 Task: Calculate mortgage payments for a townhouse in Phoenix, Arizona, with a 30-year fixed-rate loan.
Action: Mouse moved to (386, 204)
Screenshot: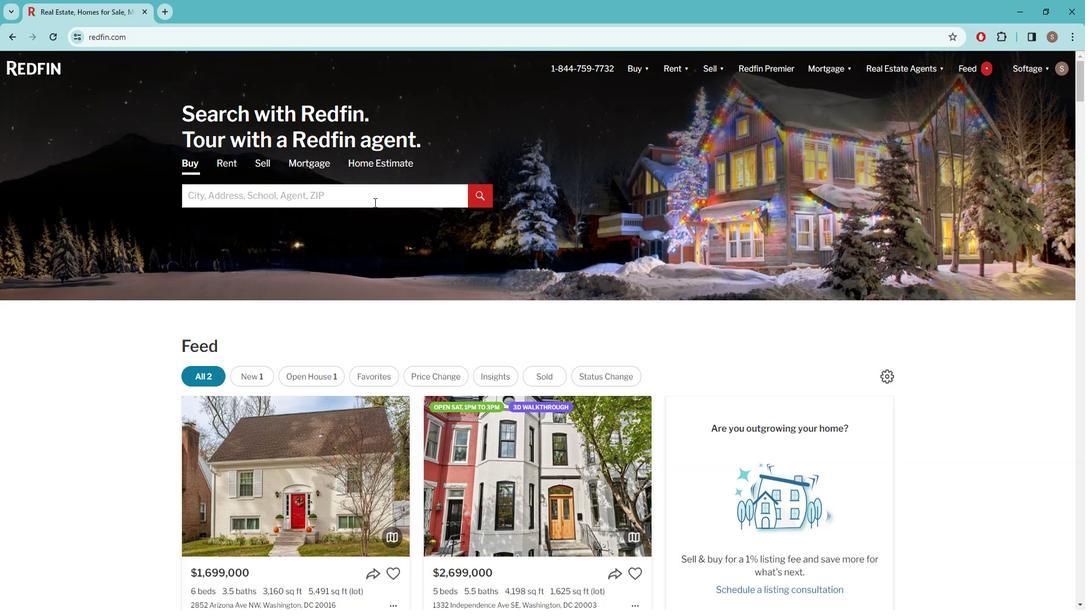 
Action: Mouse pressed left at (386, 204)
Screenshot: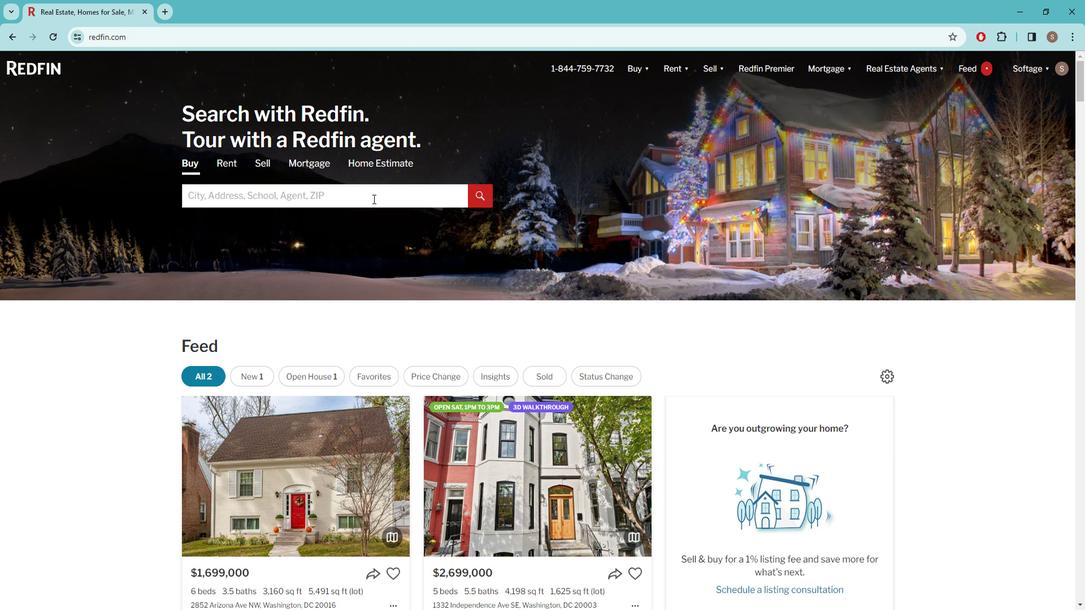 
Action: Key pressed p<Key.caps_lock>HOENIX
Screenshot: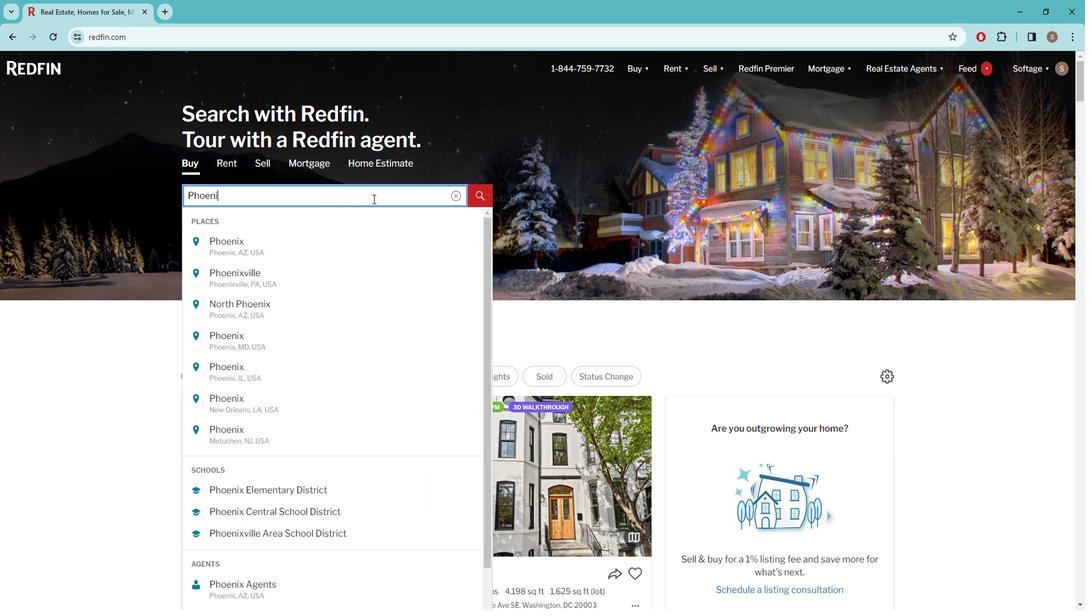 
Action: Mouse moved to (265, 245)
Screenshot: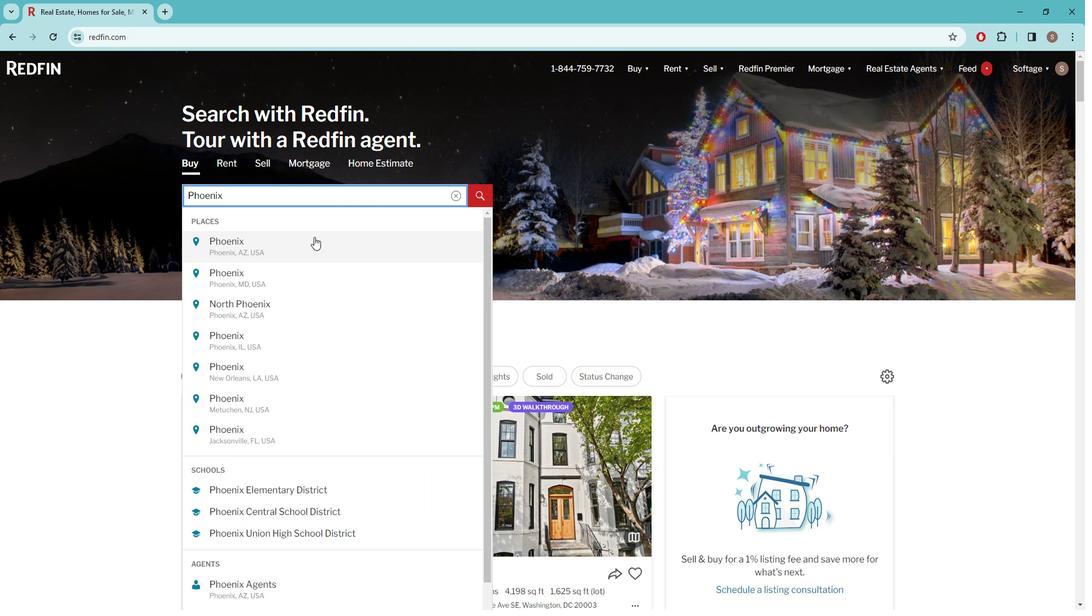 
Action: Mouse pressed left at (265, 245)
Screenshot: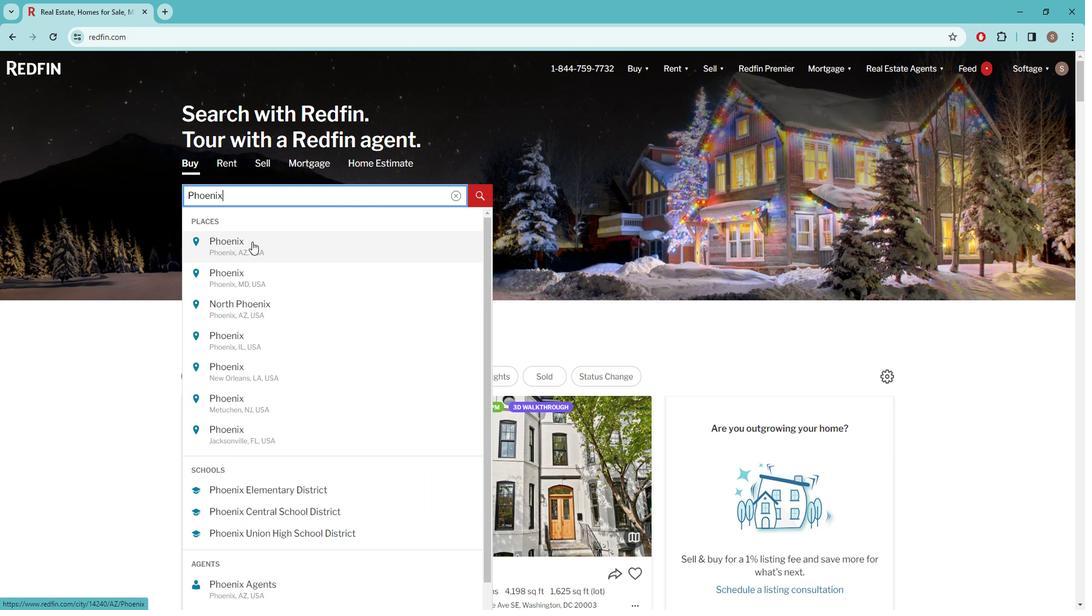 
Action: Mouse moved to (858, 150)
Screenshot: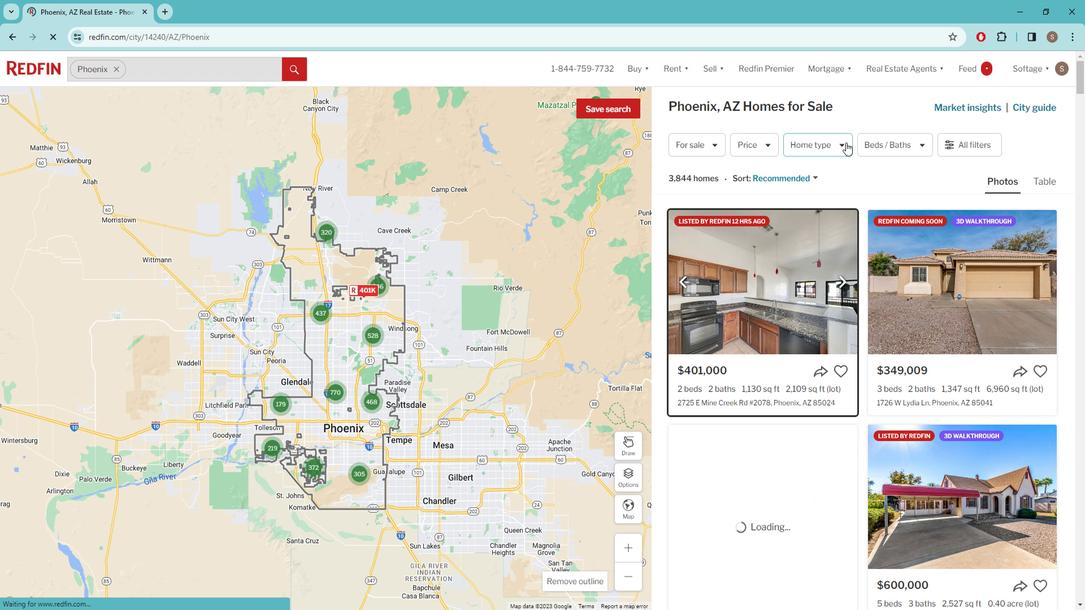 
Action: Mouse pressed left at (858, 150)
Screenshot: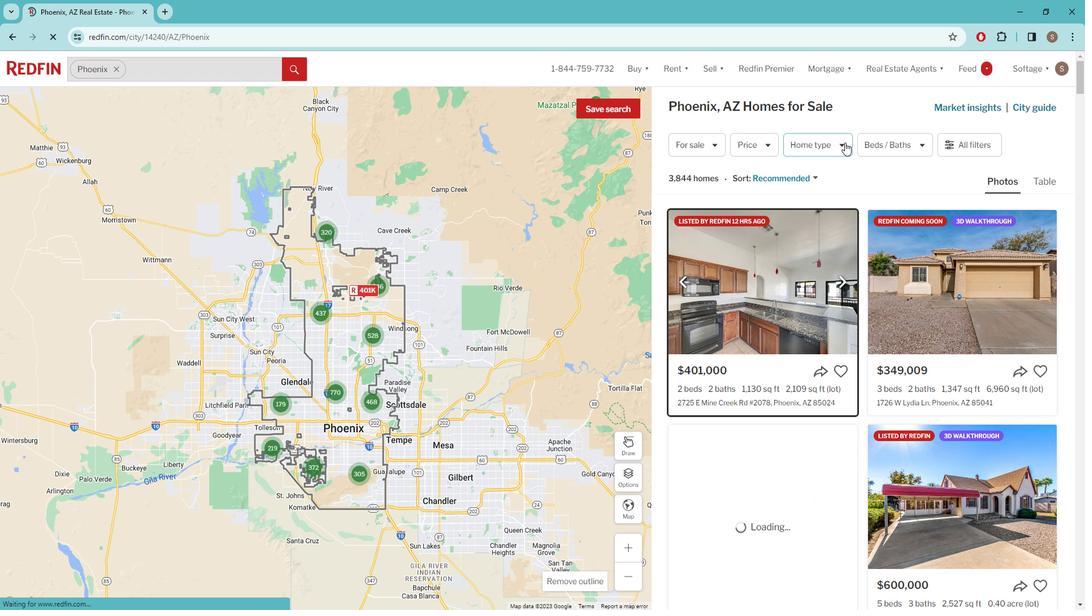
Action: Mouse moved to (712, 193)
Screenshot: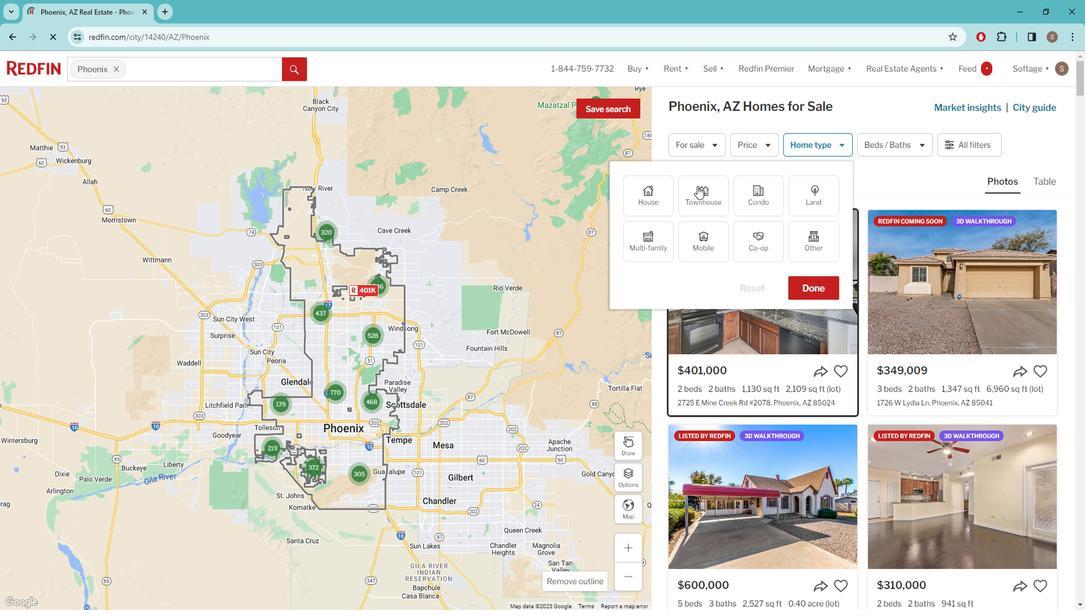 
Action: Mouse pressed left at (712, 193)
Screenshot: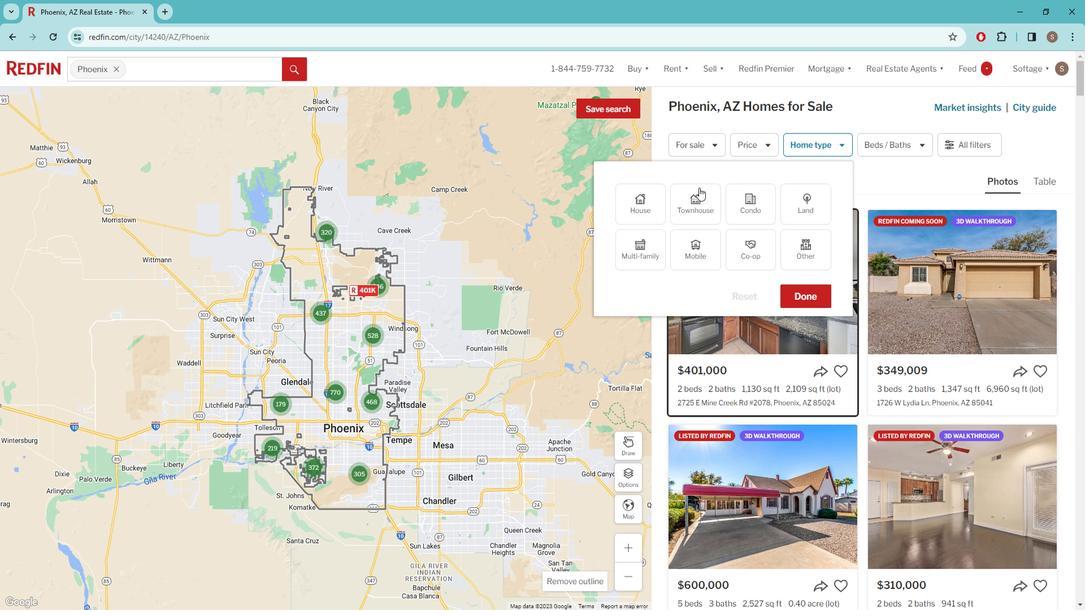 
Action: Mouse moved to (813, 288)
Screenshot: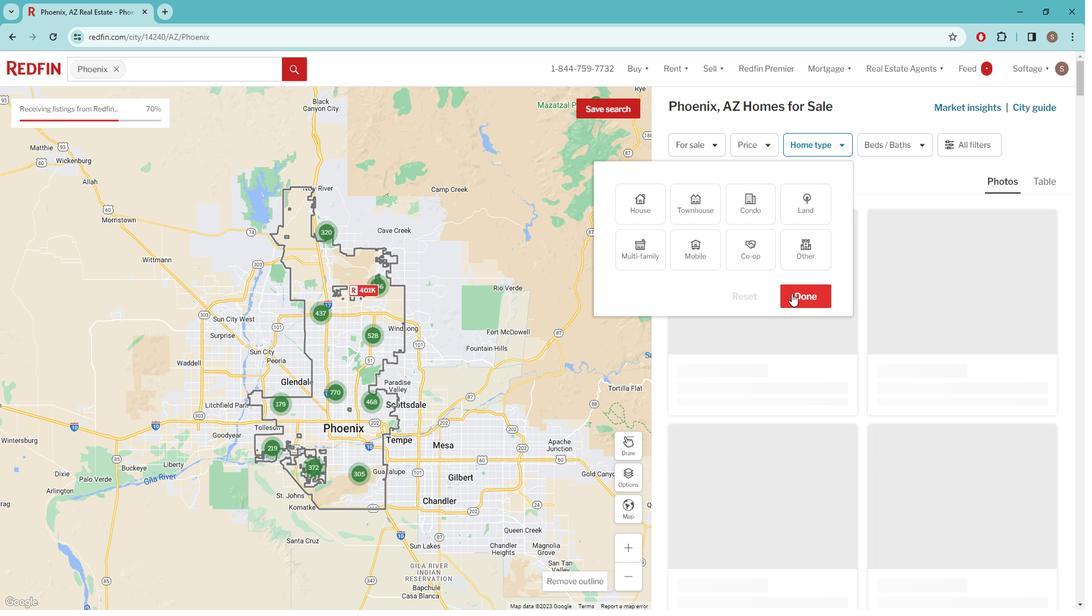 
Action: Mouse pressed left at (813, 288)
Screenshot: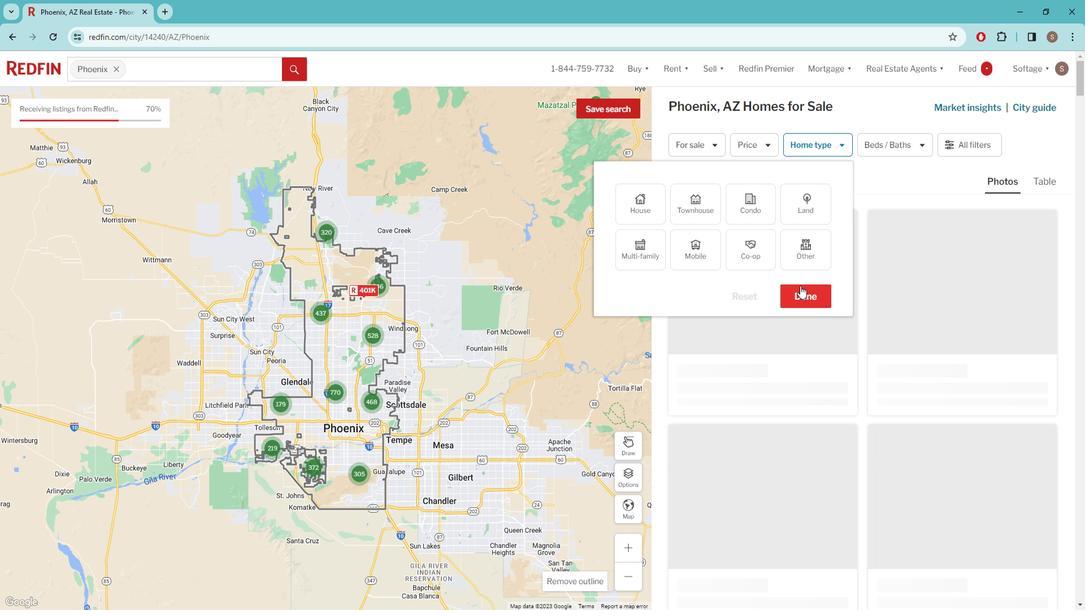 
Action: Mouse moved to (839, 80)
Screenshot: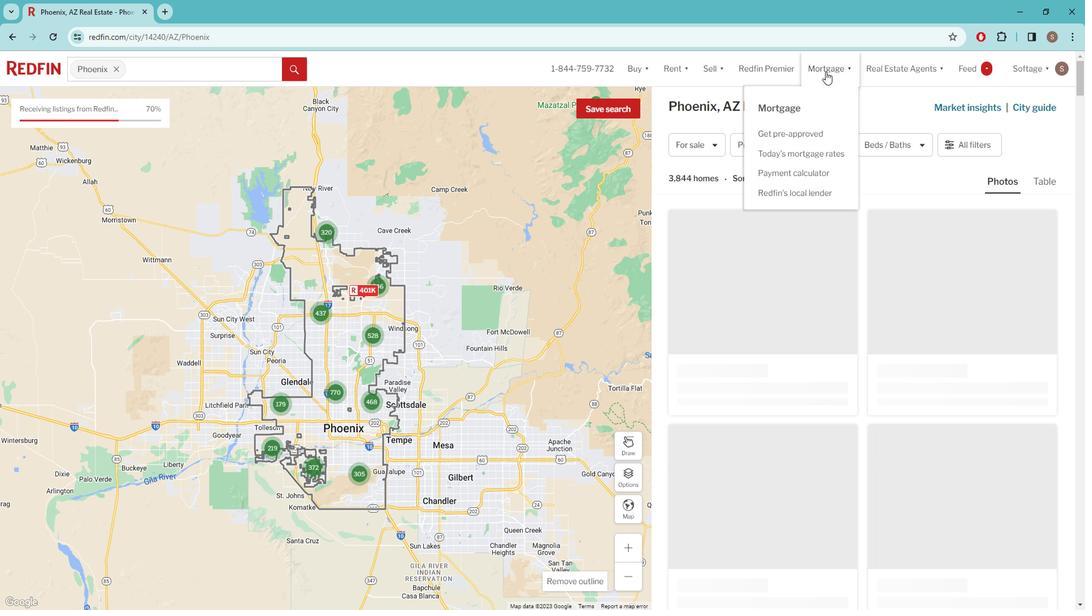 
Action: Mouse pressed left at (839, 80)
Screenshot: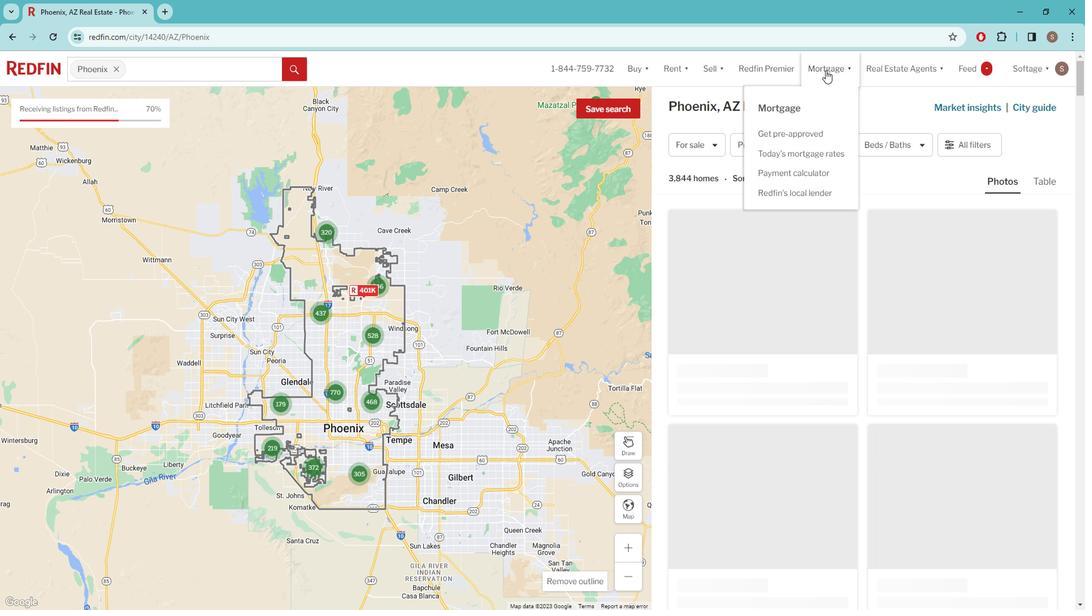 
Action: Mouse moved to (813, 176)
Screenshot: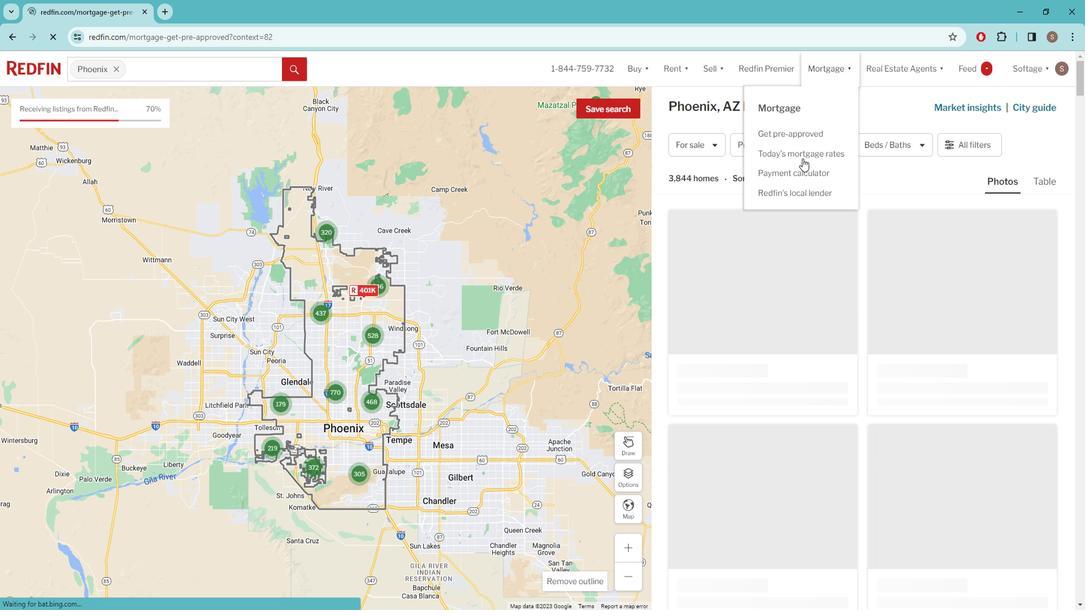 
Action: Mouse pressed left at (813, 176)
Screenshot: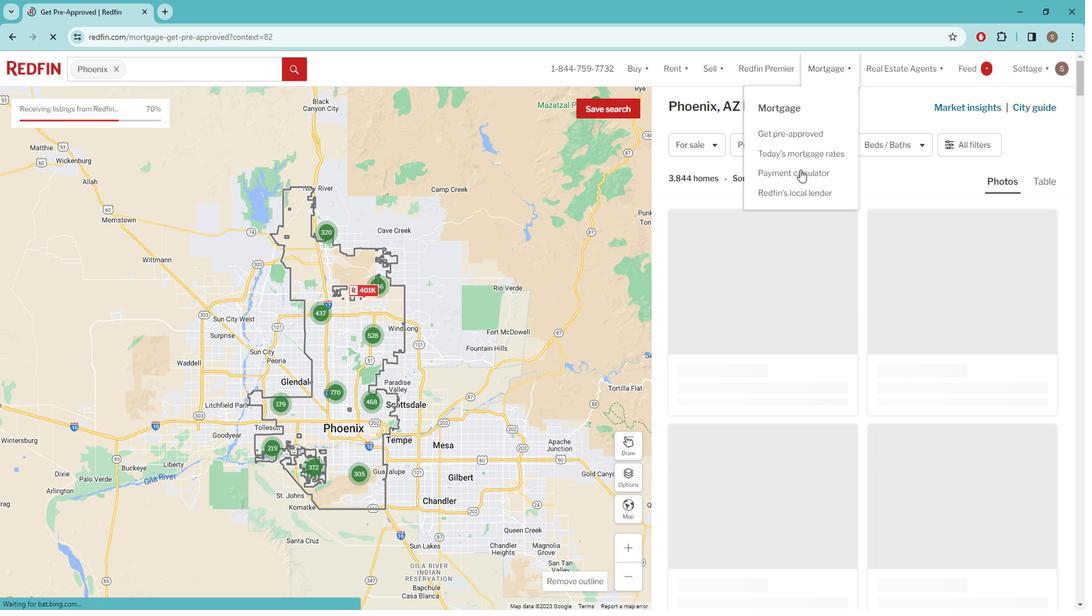 
Action: Mouse moved to (816, 179)
Screenshot: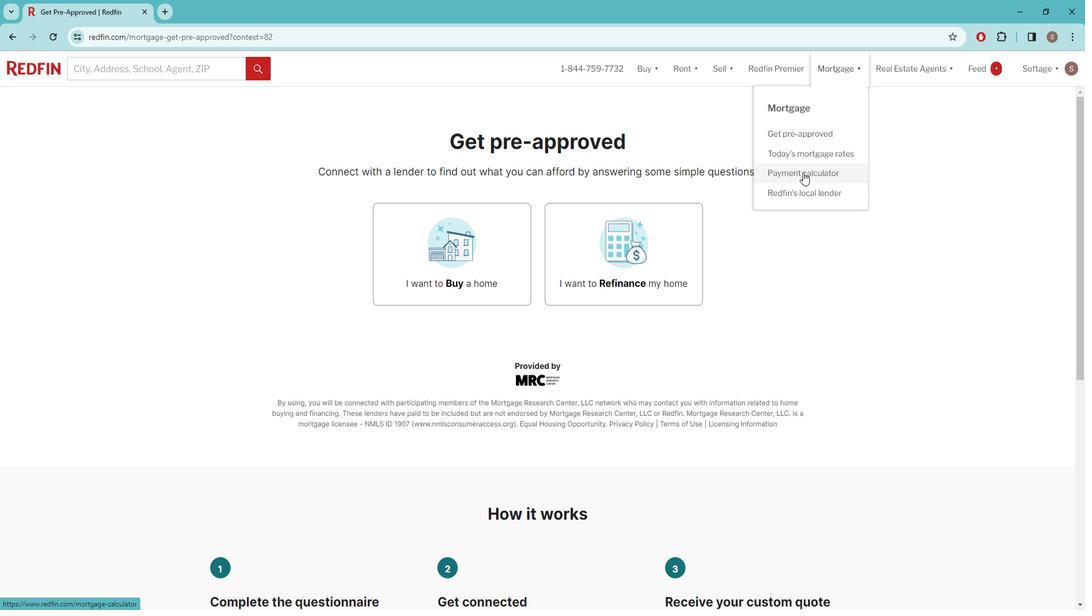 
Action: Mouse pressed left at (816, 179)
Screenshot: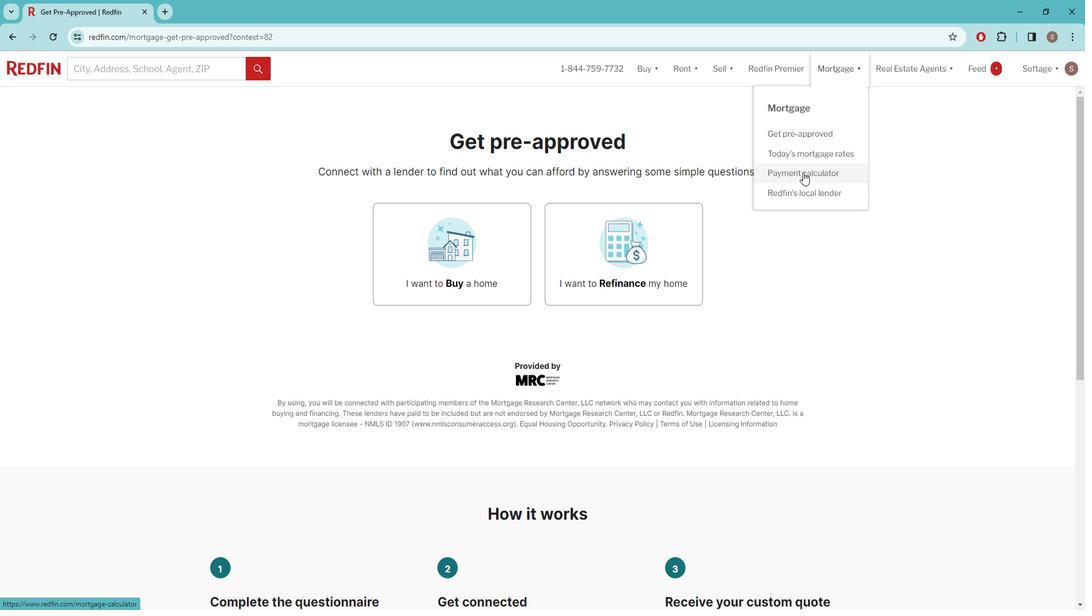
Action: Mouse moved to (356, 295)
Screenshot: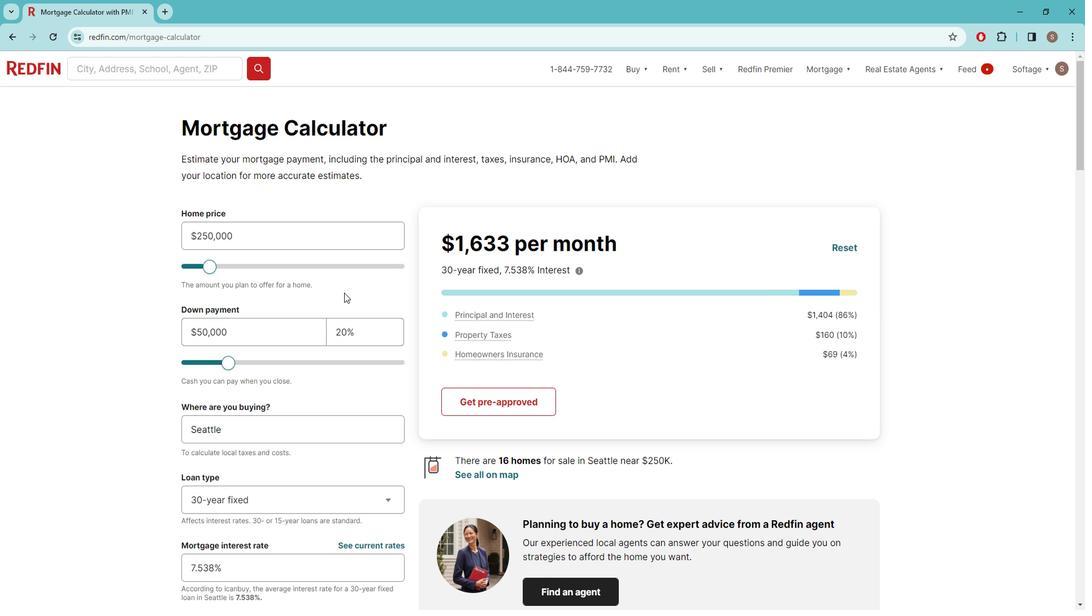 
Action: Mouse scrolled (356, 295) with delta (0, 0)
Screenshot: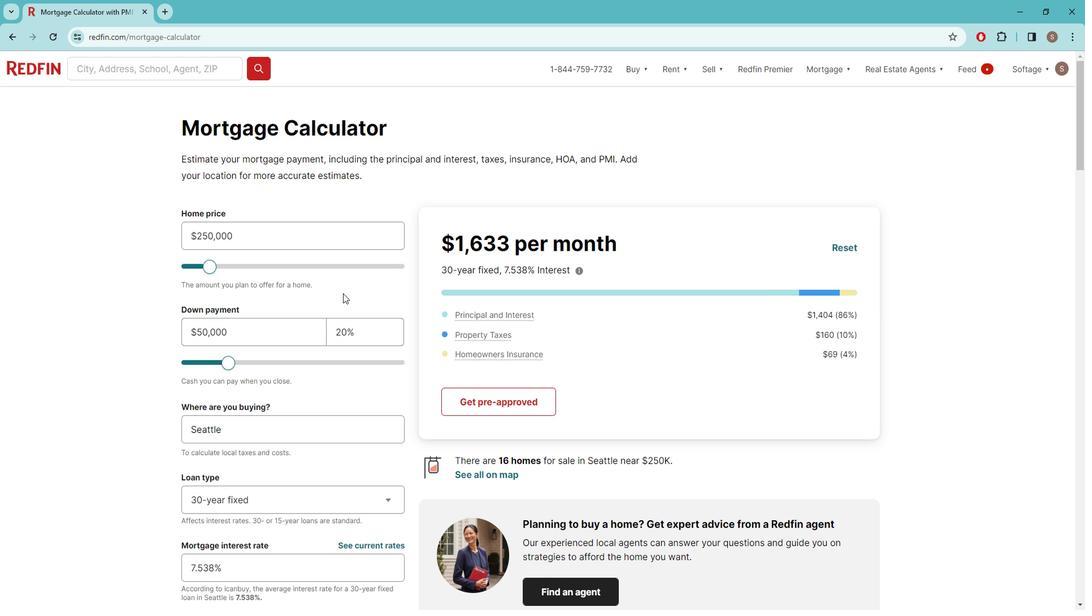 
Action: Mouse moved to (348, 441)
Screenshot: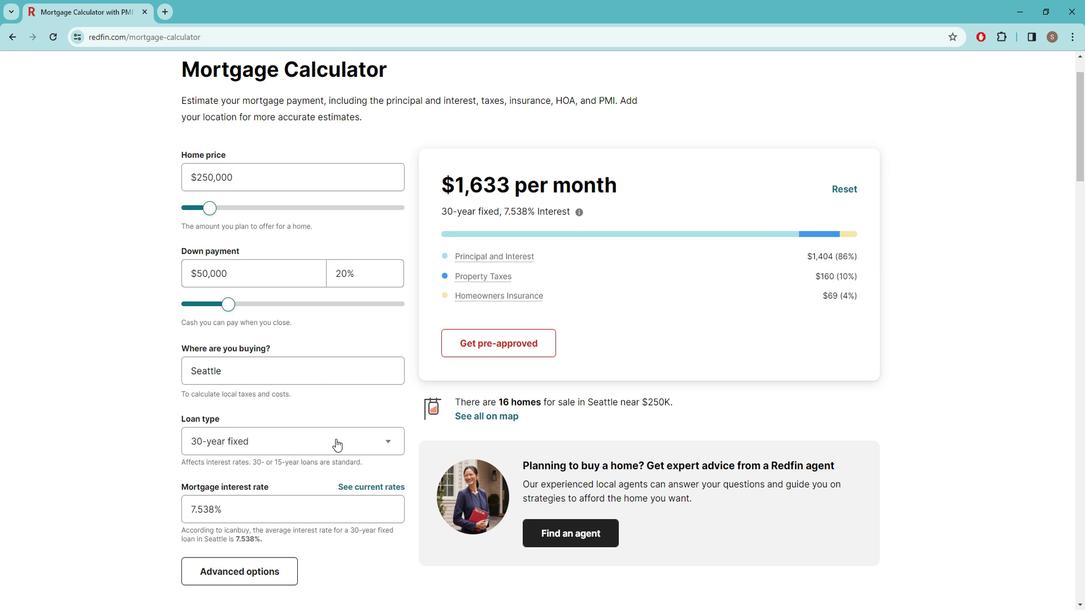 
Action: Mouse pressed left at (348, 441)
Screenshot: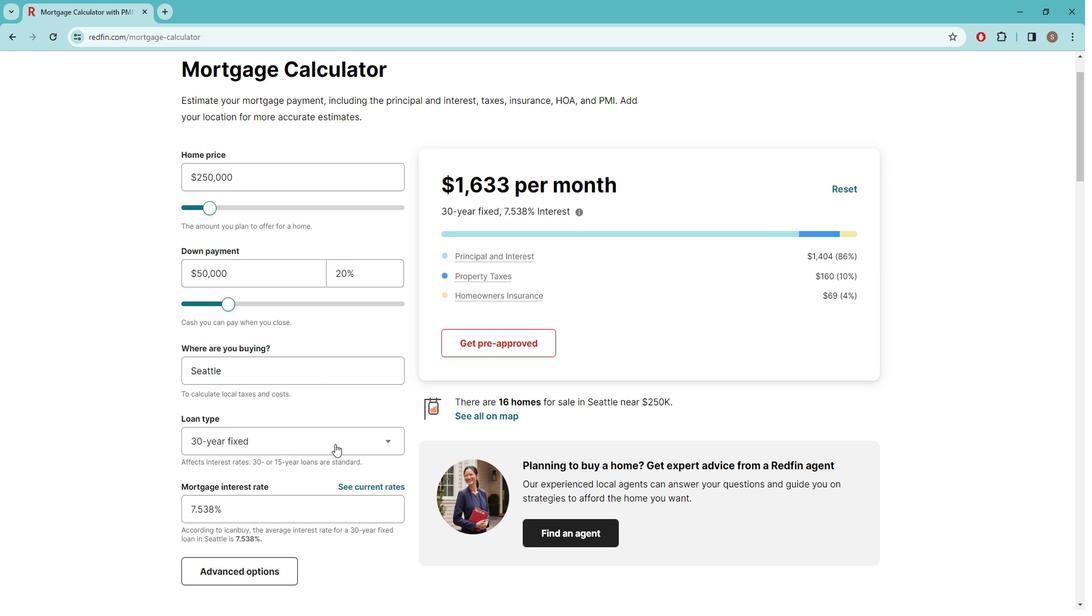 
Action: Mouse pressed left at (348, 441)
Screenshot: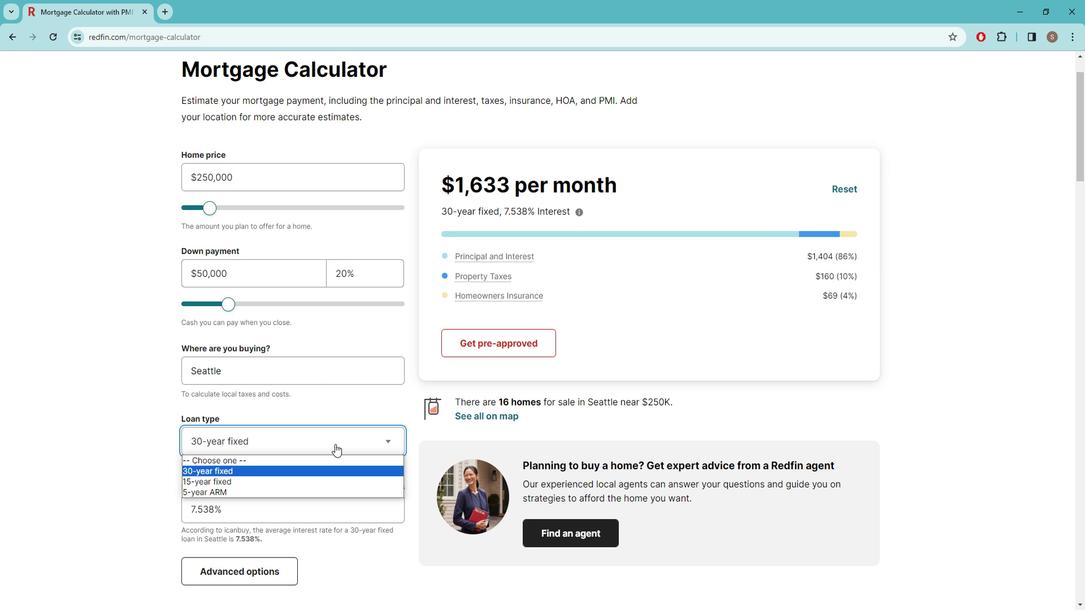 
Action: Mouse scrolled (348, 440) with delta (0, 0)
Screenshot: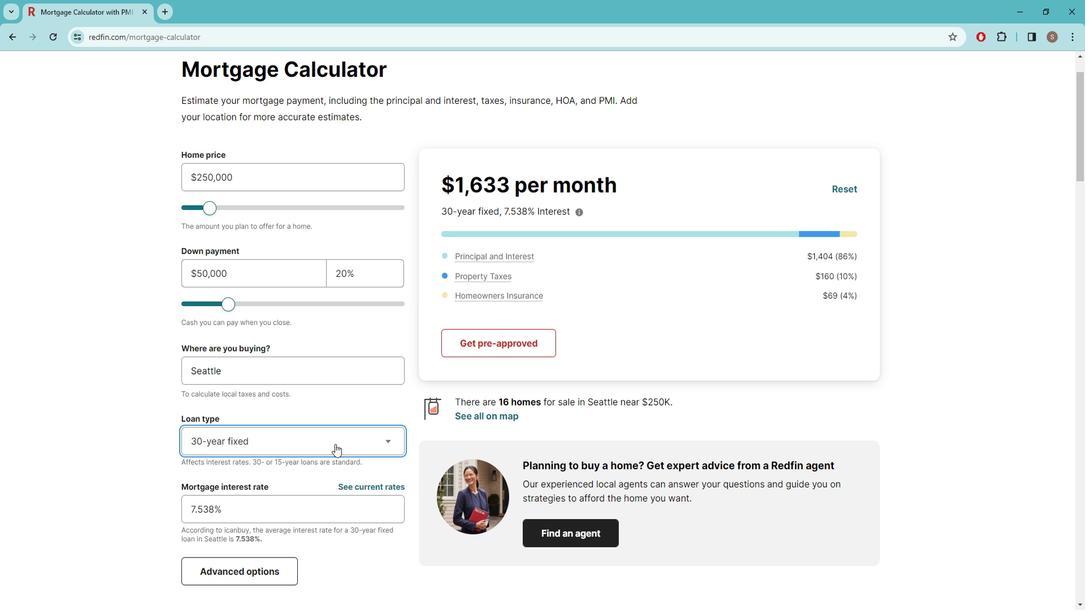 
Action: Mouse scrolled (348, 440) with delta (0, 0)
Screenshot: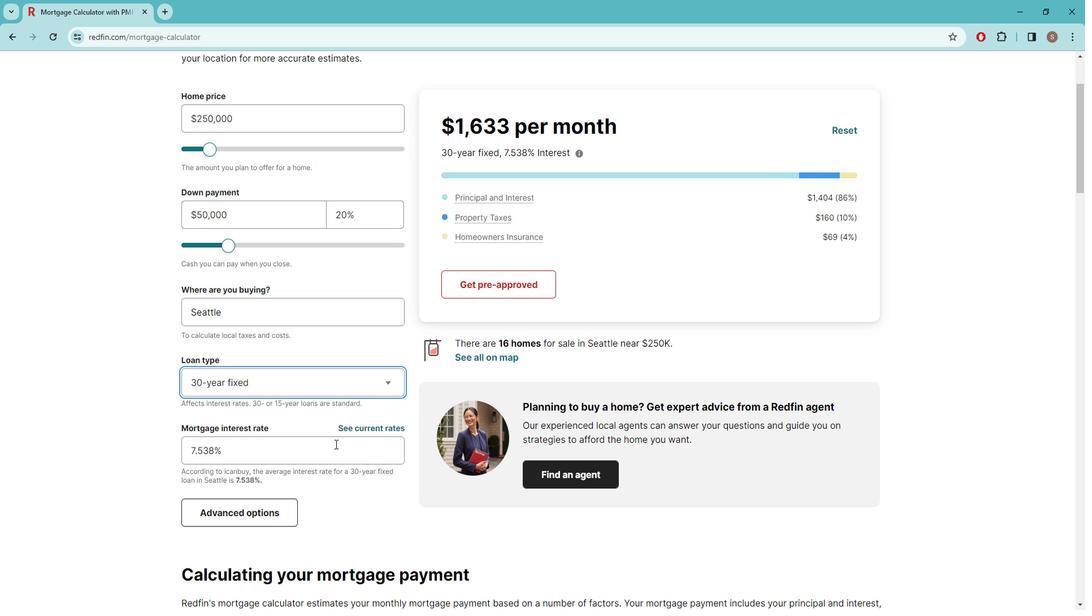 
Action: Mouse scrolled (348, 440) with delta (0, 0)
Screenshot: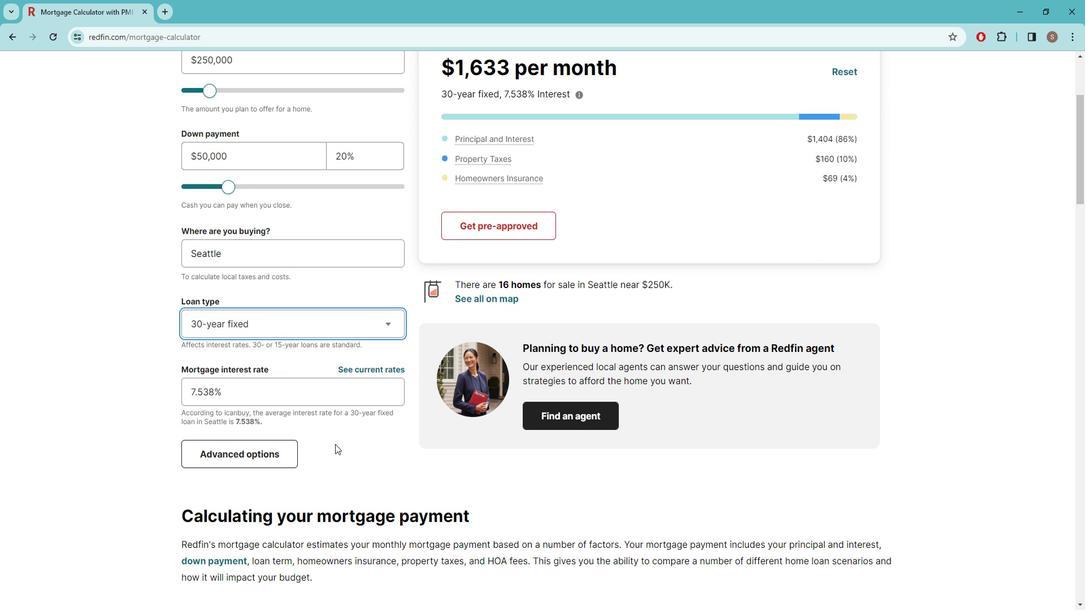 
Action: Mouse scrolled (348, 440) with delta (0, 0)
Screenshot: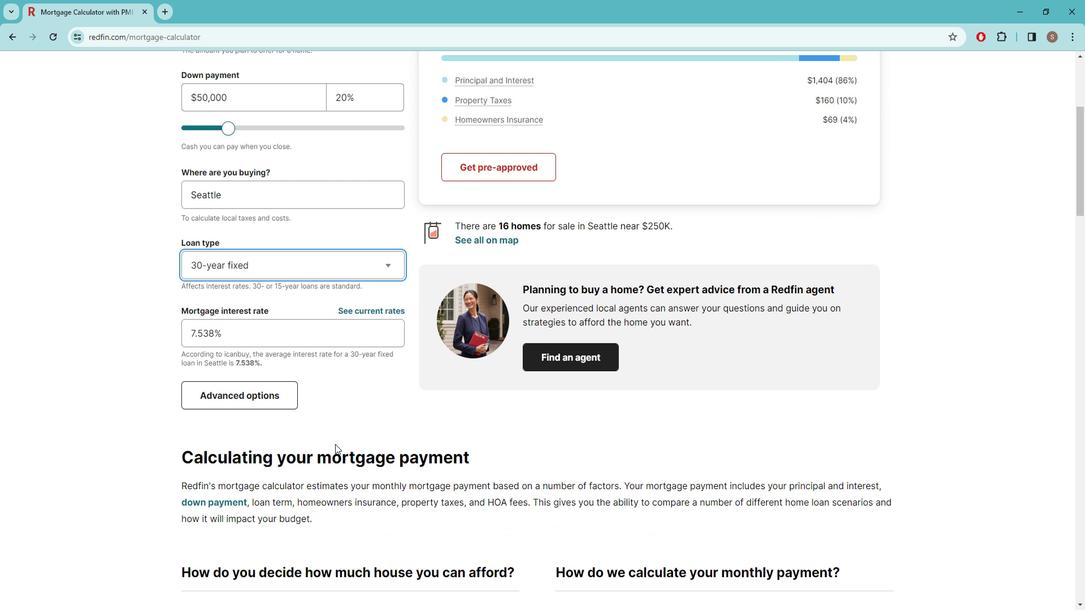 
Action: Mouse scrolled (348, 440) with delta (0, 0)
Screenshot: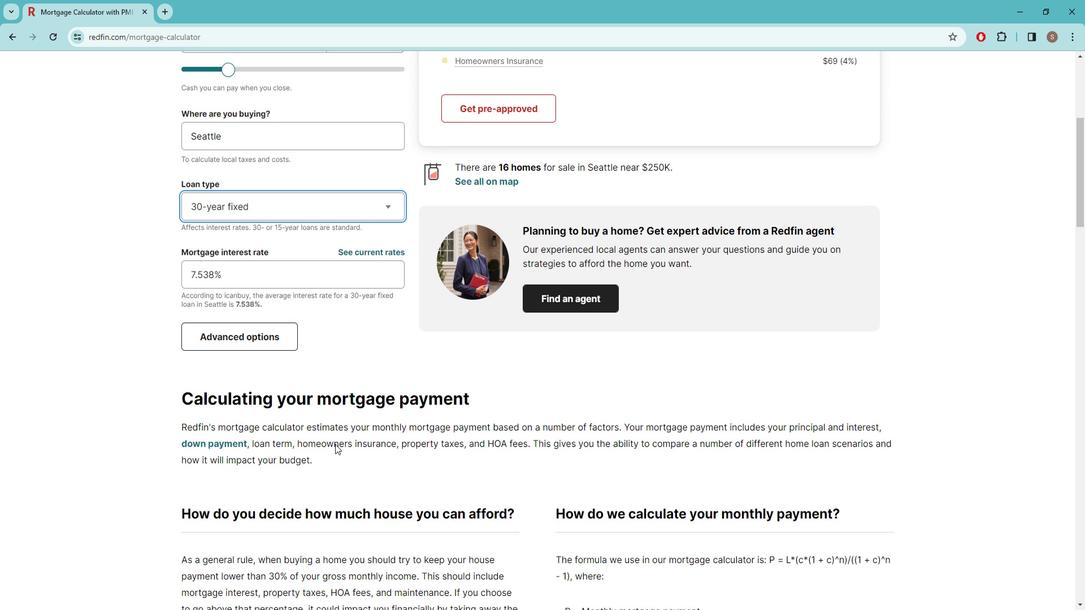 
Action: Mouse moved to (347, 442)
Screenshot: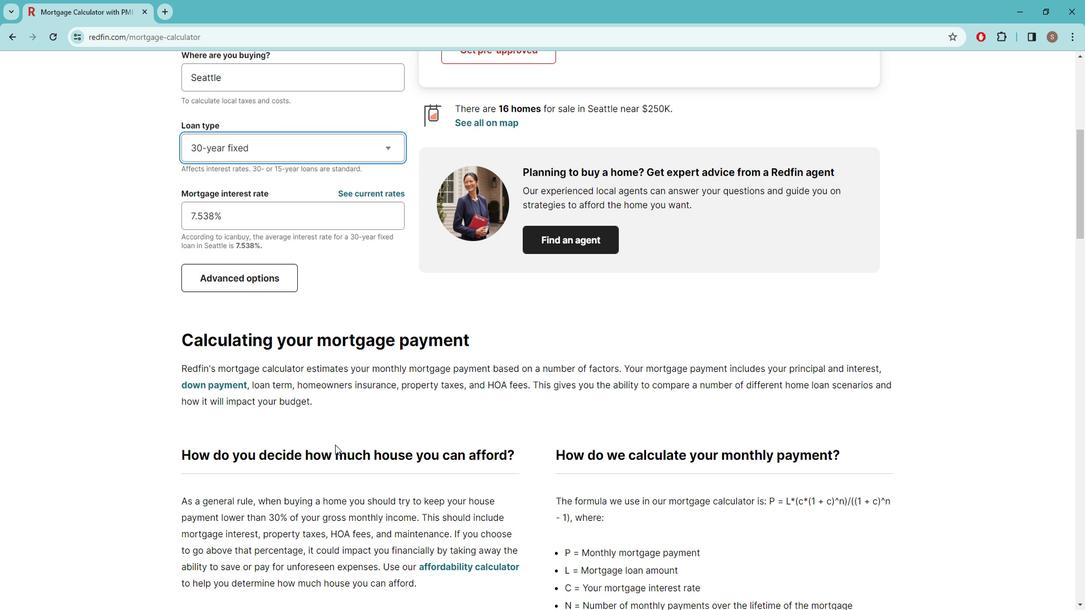 
Action: Mouse scrolled (347, 441) with delta (0, 0)
Screenshot: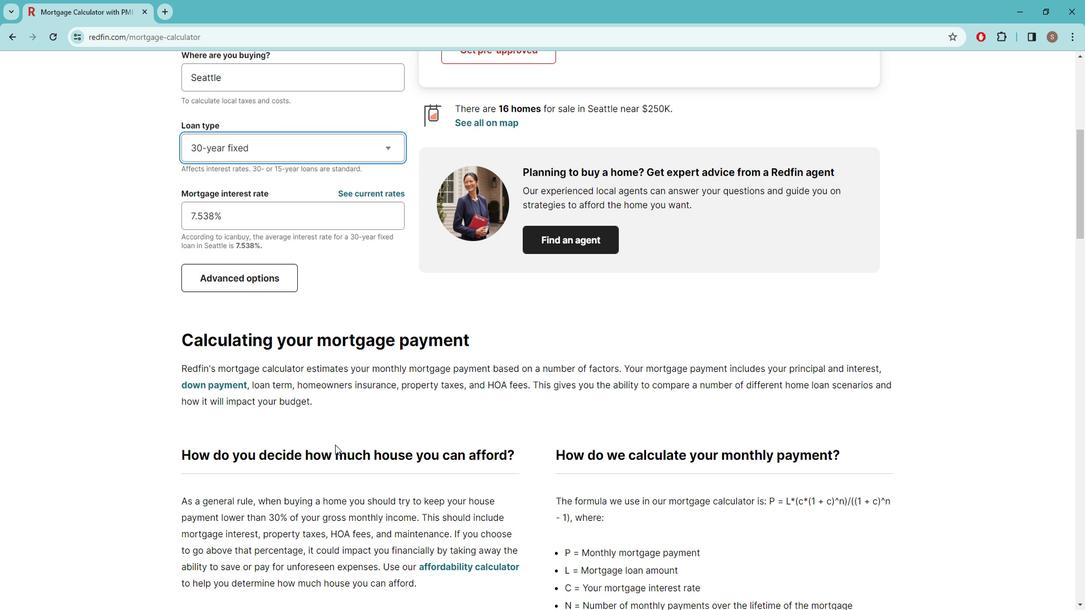 
Action: Mouse scrolled (347, 441) with delta (0, 0)
Screenshot: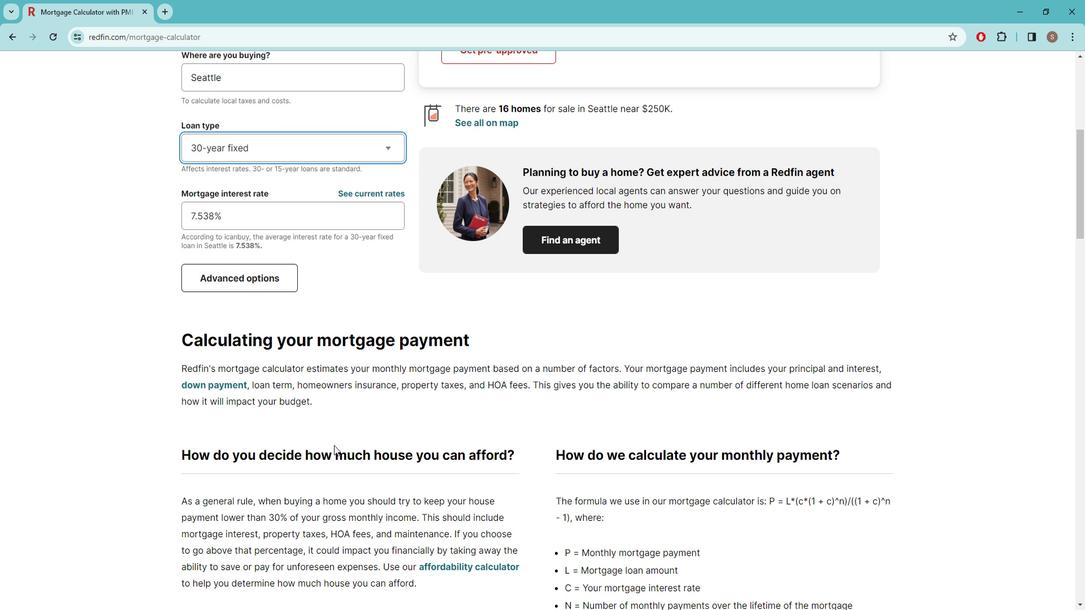 
Action: Mouse scrolled (347, 441) with delta (0, 0)
Screenshot: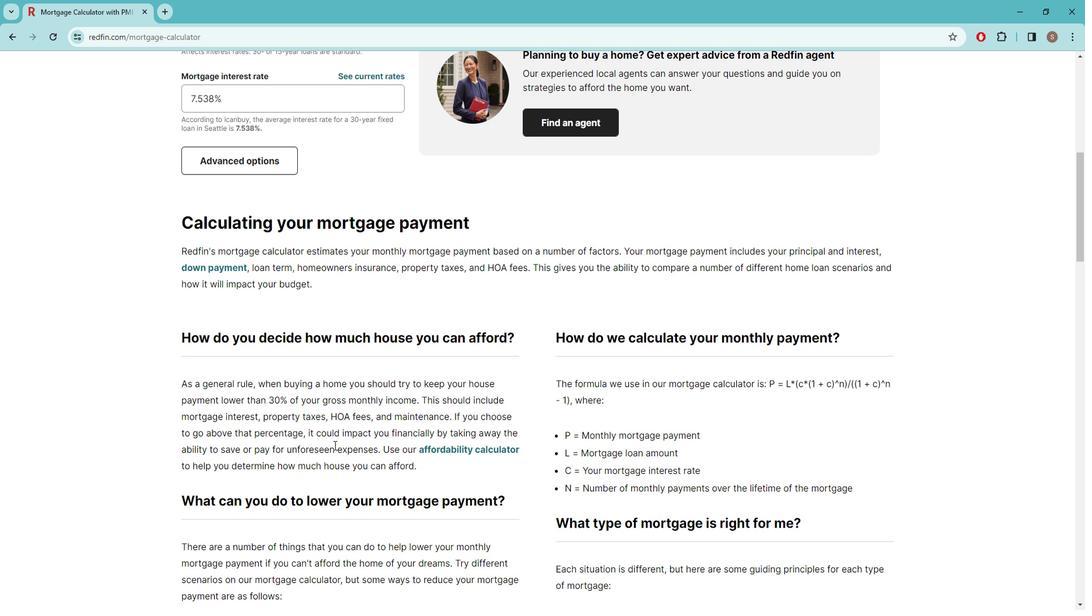 
Action: Mouse scrolled (347, 441) with delta (0, 0)
Screenshot: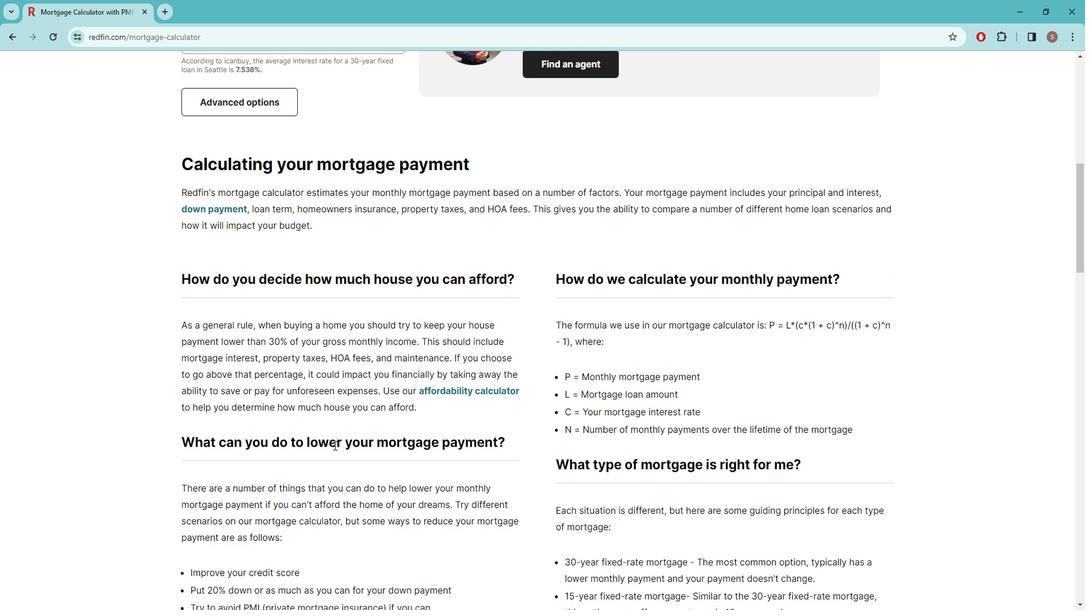 
Action: Mouse scrolled (347, 441) with delta (0, 0)
Screenshot: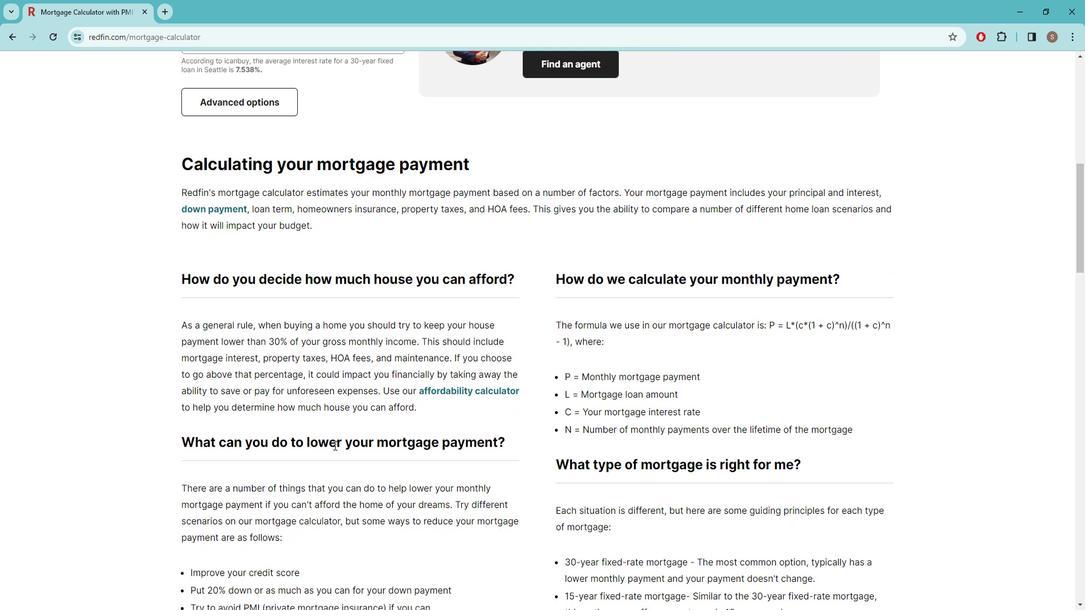 
Action: Mouse scrolled (347, 441) with delta (0, 0)
Screenshot: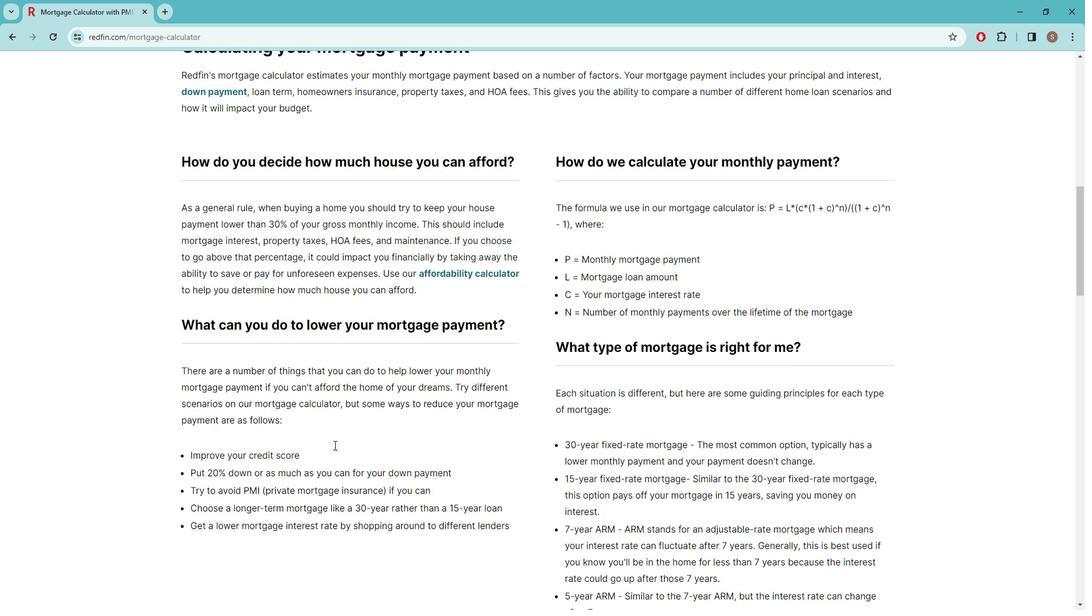 
Action: Mouse scrolled (347, 441) with delta (0, 0)
Screenshot: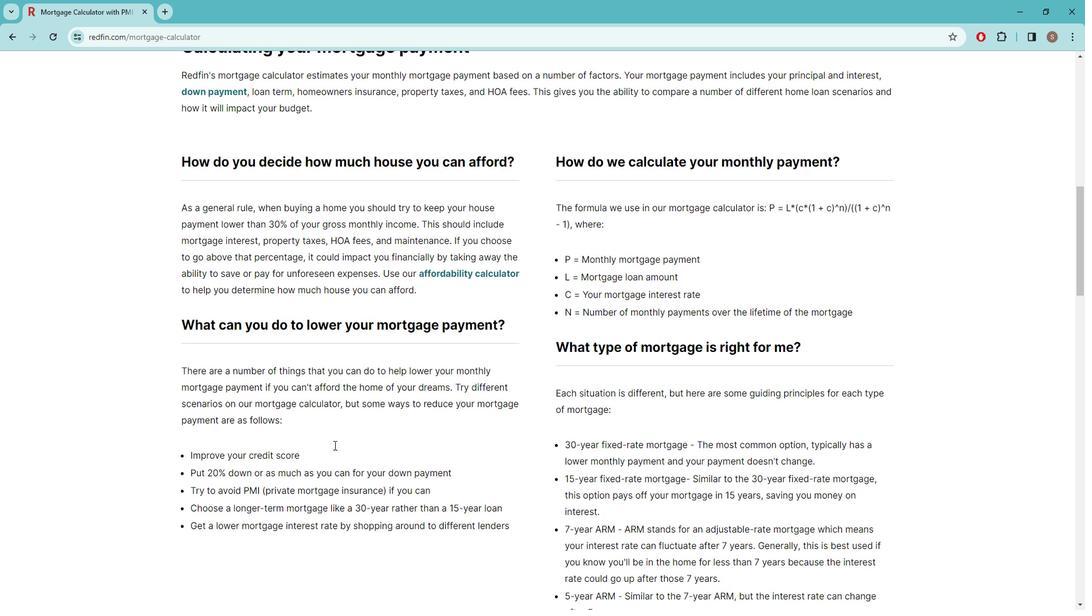 
Action: Mouse scrolled (347, 441) with delta (0, 0)
Screenshot: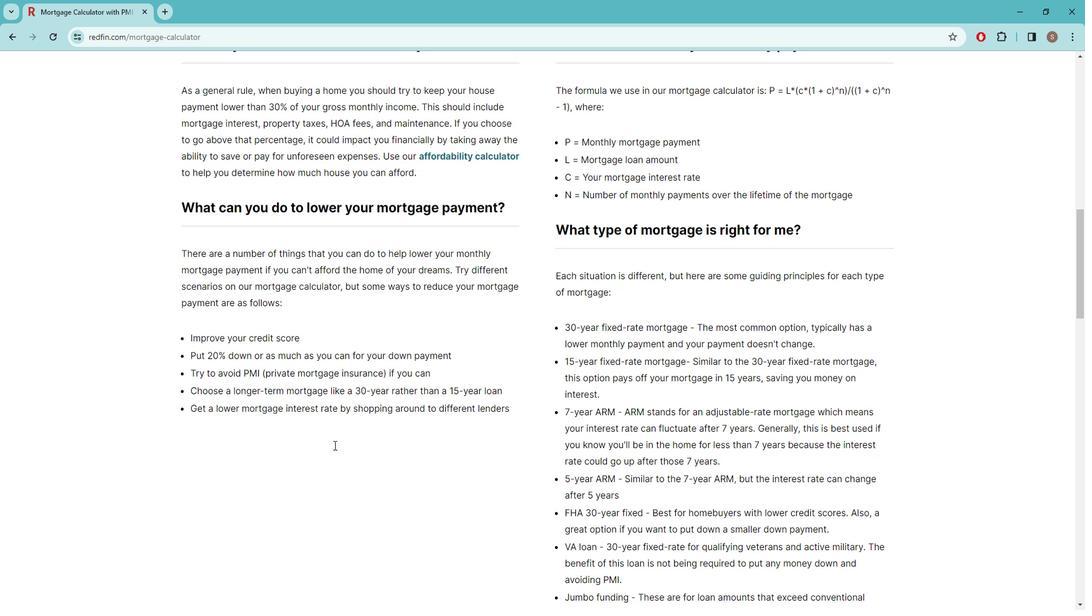 
Action: Mouse scrolled (347, 441) with delta (0, 0)
Screenshot: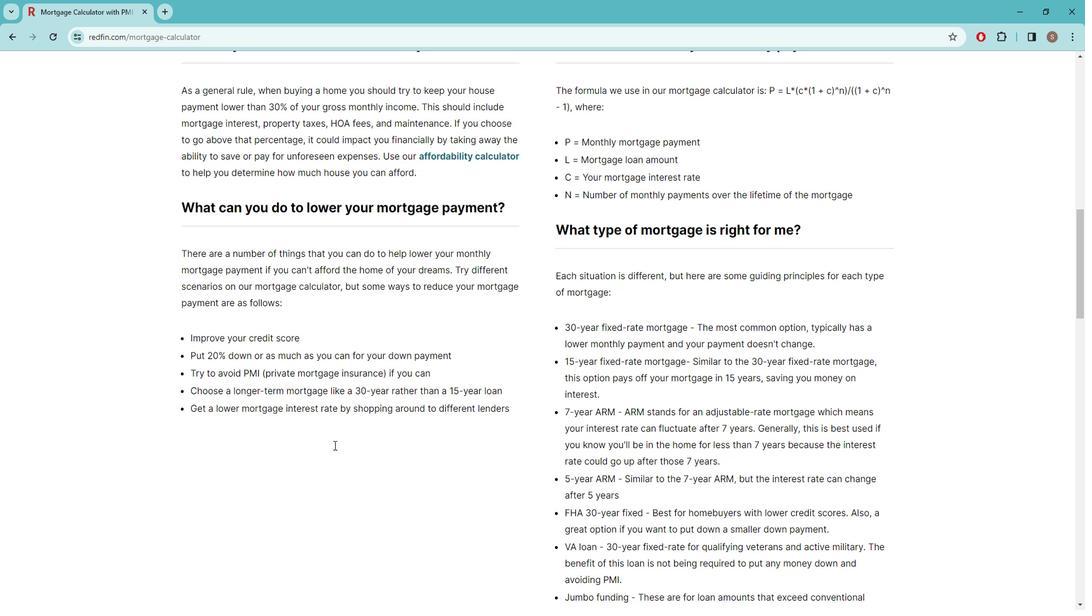 
Action: Mouse scrolled (347, 441) with delta (0, 0)
Screenshot: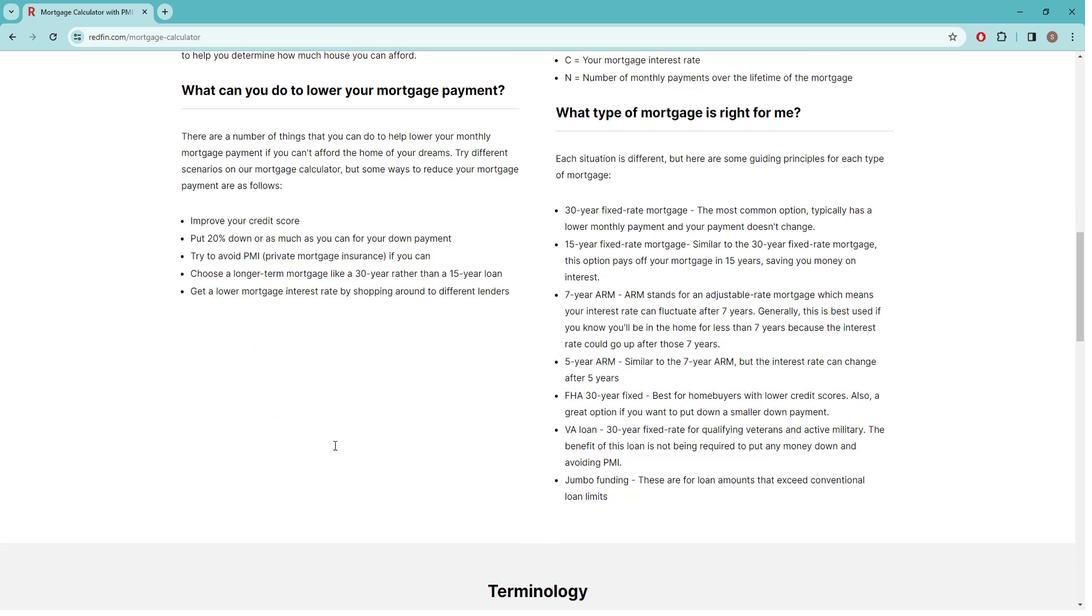 
Action: Mouse scrolled (347, 441) with delta (0, 0)
Screenshot: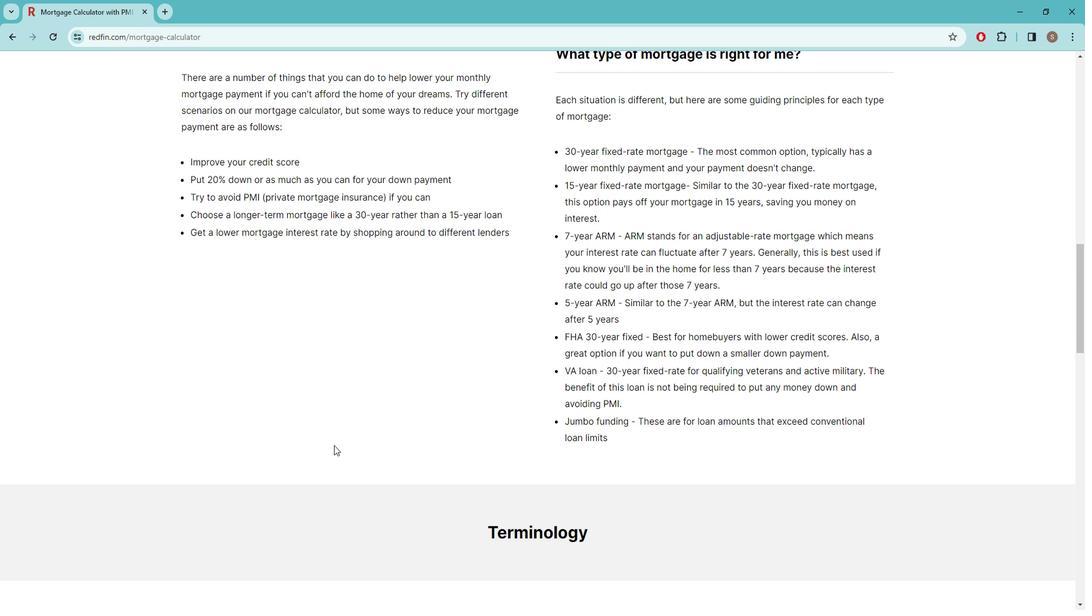 
Action: Mouse scrolled (347, 441) with delta (0, 0)
Screenshot: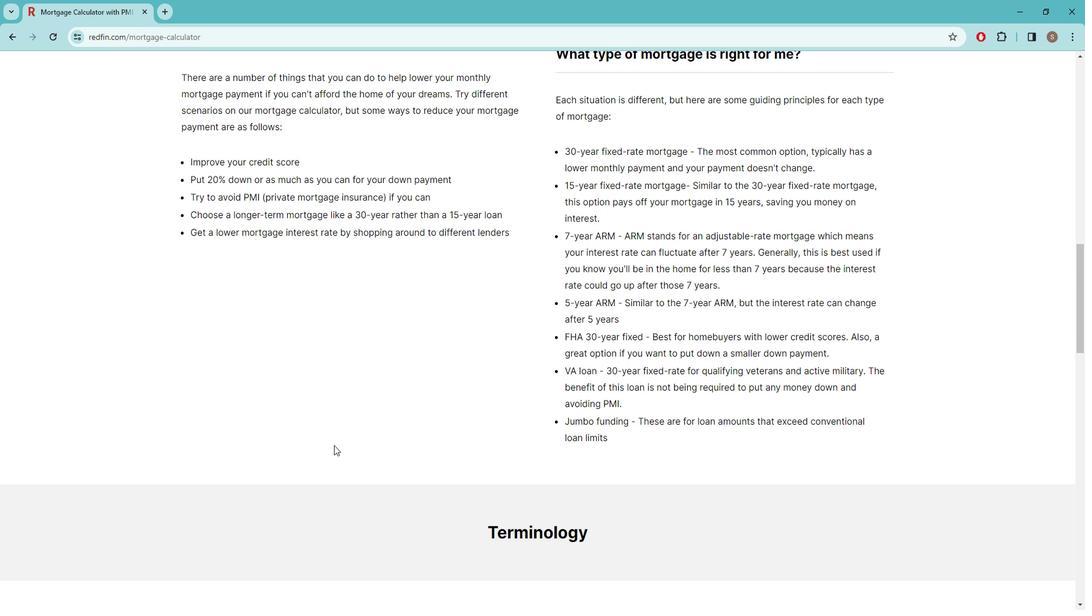 
Action: Mouse moved to (346, 442)
Screenshot: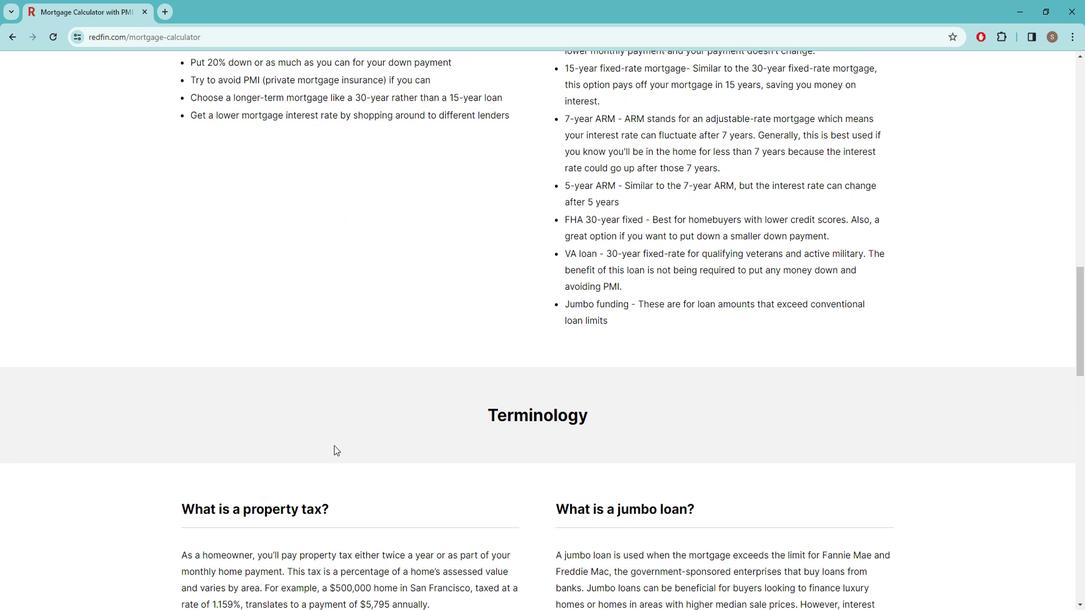 
Action: Mouse scrolled (346, 442) with delta (0, 0)
Screenshot: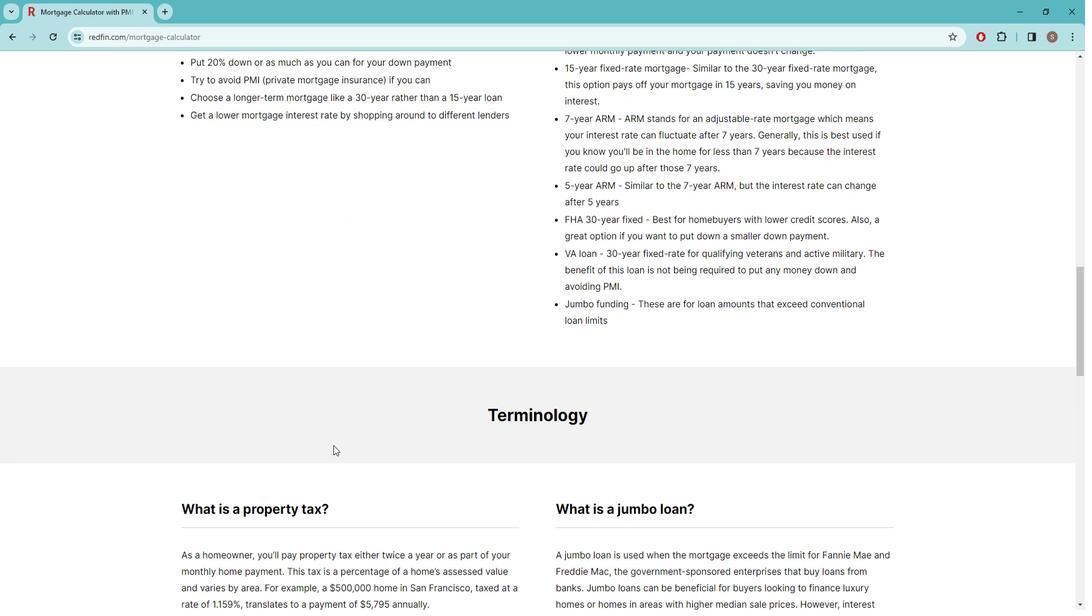 
Action: Mouse scrolled (346, 442) with delta (0, 0)
Screenshot: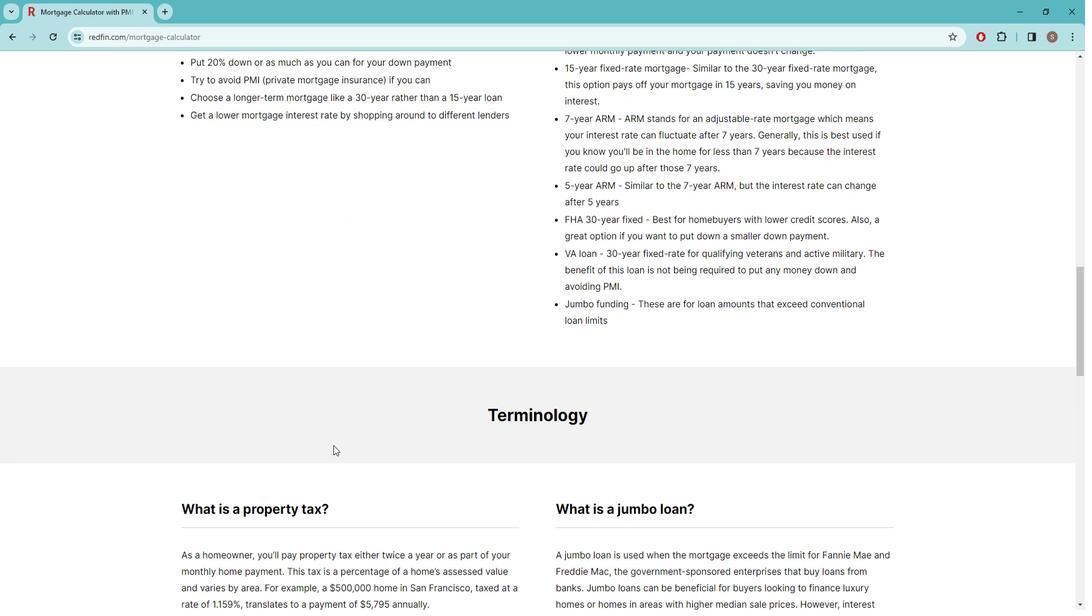 
Action: Mouse scrolled (346, 442) with delta (0, 0)
Screenshot: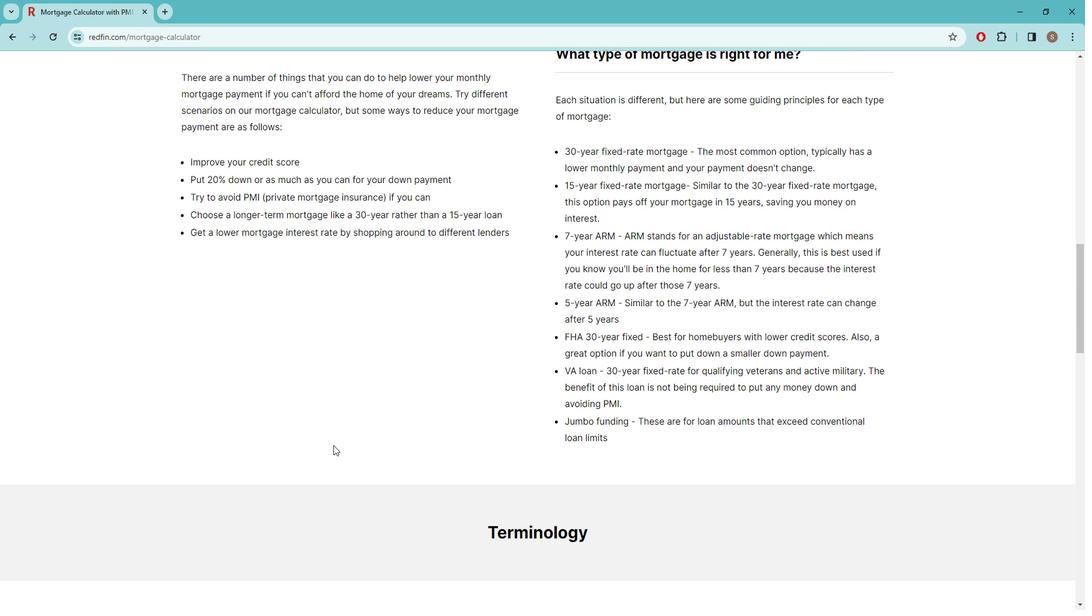
Action: Mouse scrolled (346, 442) with delta (0, 0)
Screenshot: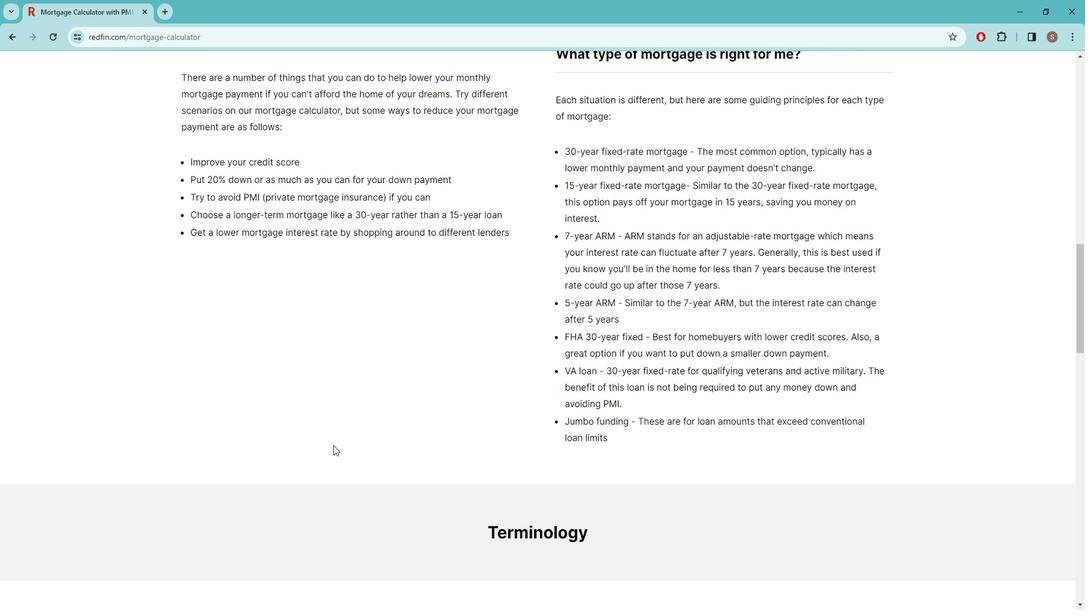 
Action: Mouse scrolled (346, 442) with delta (0, 0)
Screenshot: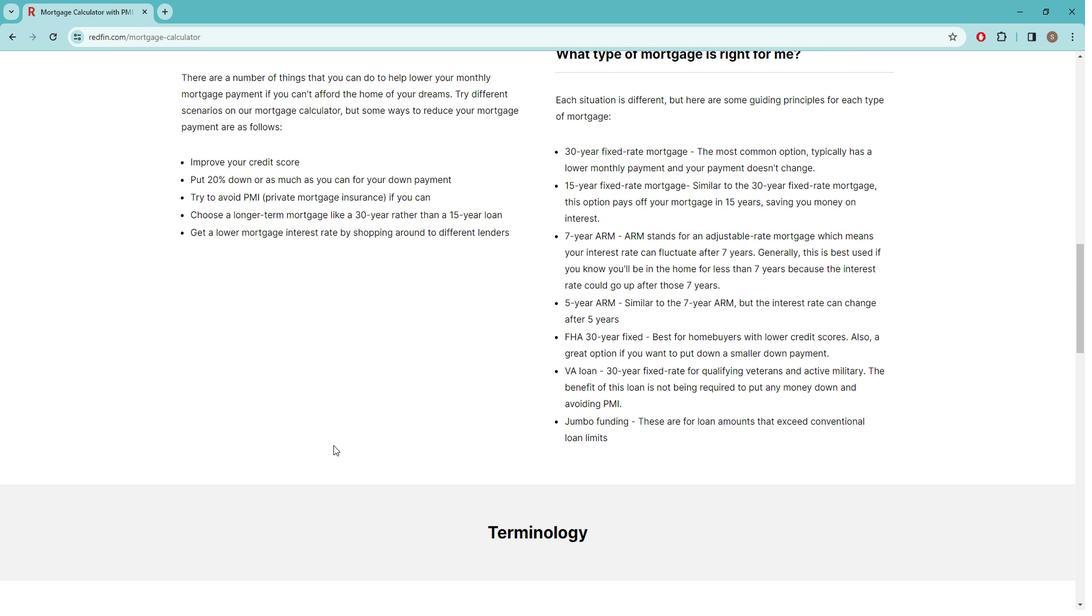 
Action: Mouse scrolled (346, 442) with delta (0, 0)
Screenshot: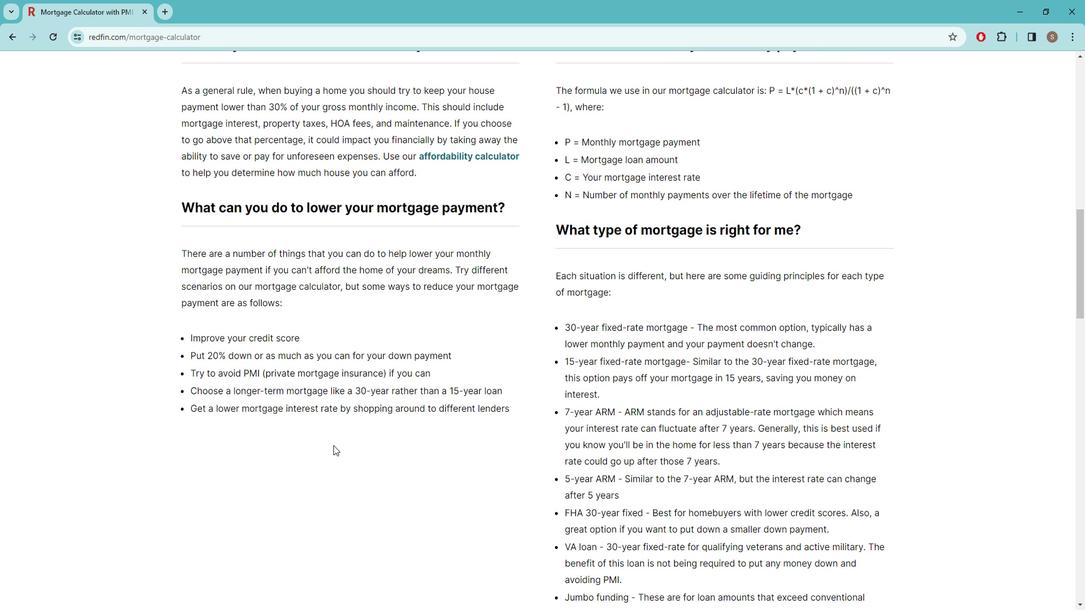 
Action: Mouse scrolled (346, 442) with delta (0, 0)
Screenshot: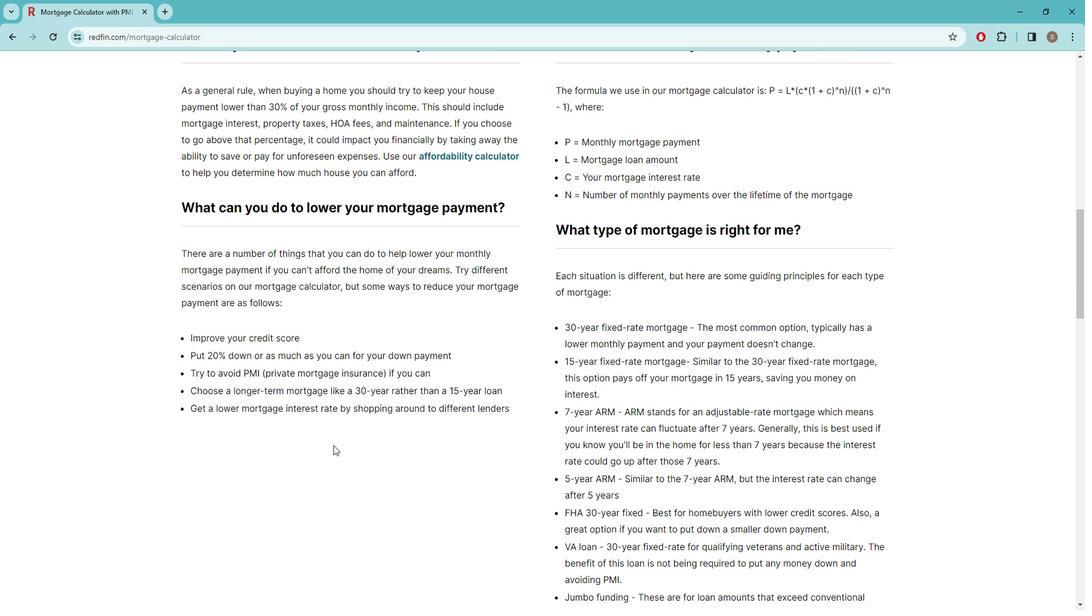 
Action: Mouse scrolled (346, 442) with delta (0, 0)
Screenshot: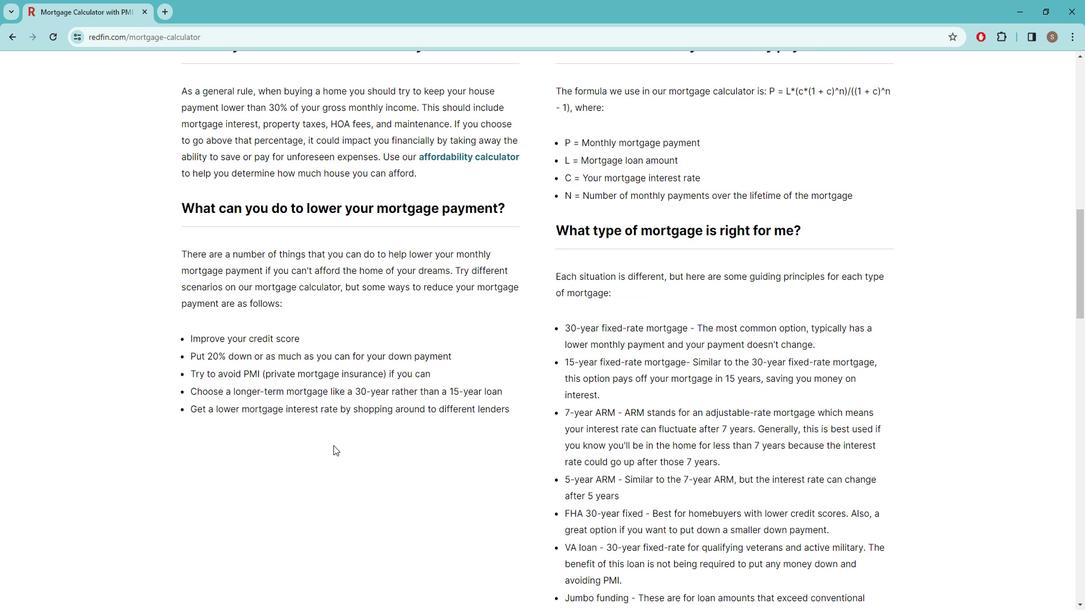 
Action: Mouse scrolled (346, 442) with delta (0, 0)
Screenshot: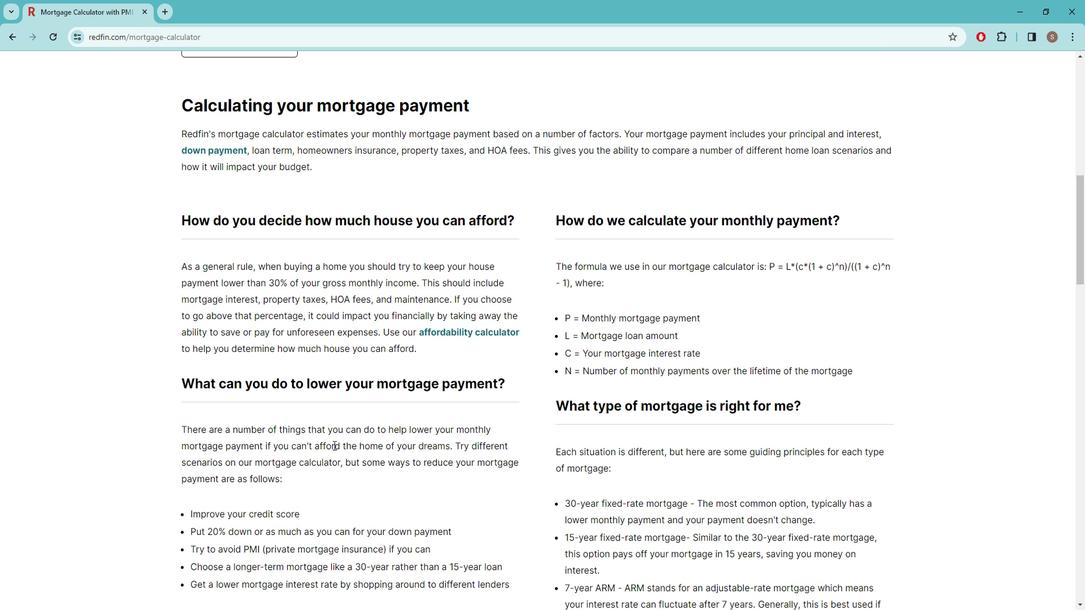 
Action: Mouse scrolled (346, 442) with delta (0, 0)
Screenshot: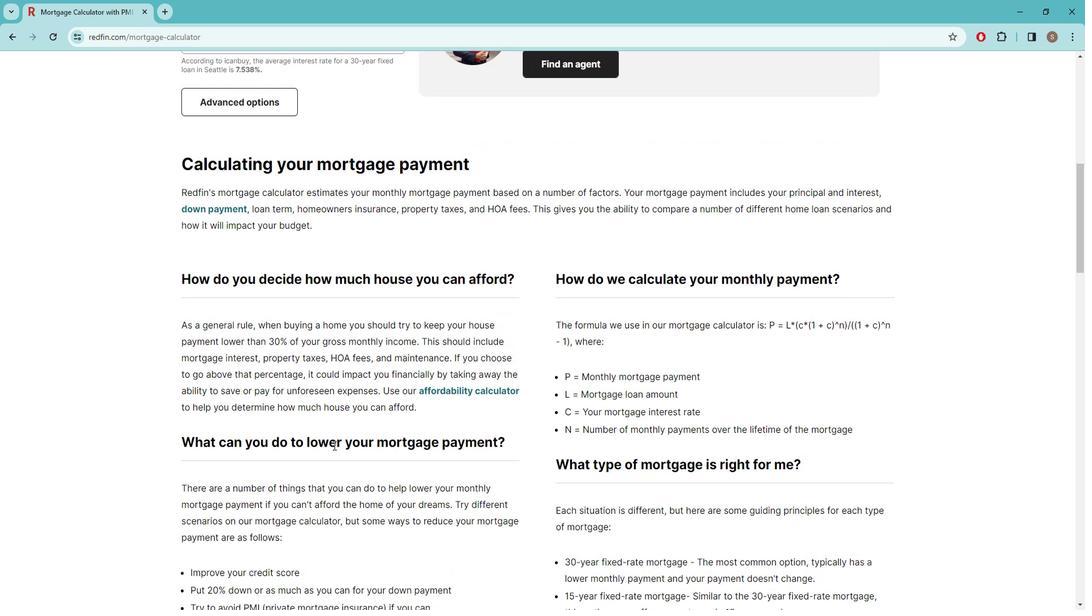 
Action: Mouse scrolled (346, 442) with delta (0, 0)
Screenshot: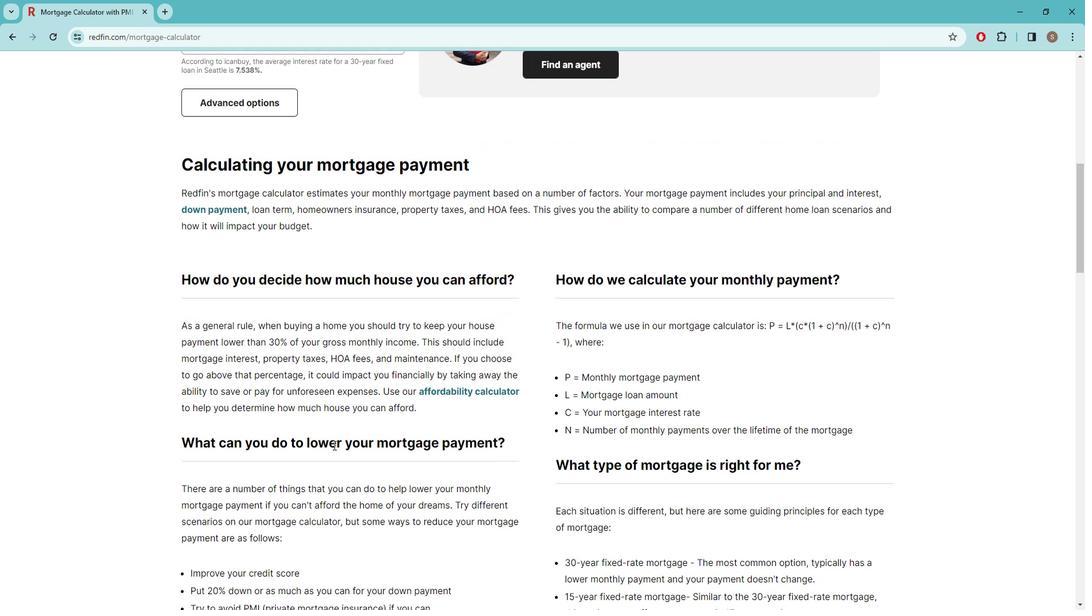 
Action: Mouse scrolled (346, 442) with delta (0, 0)
Screenshot: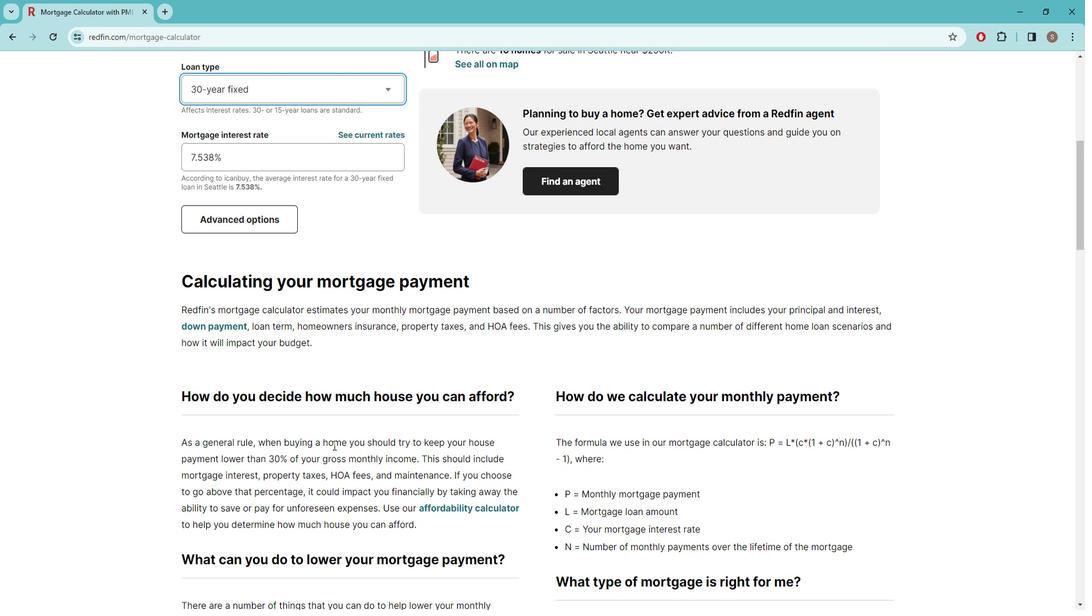 
Action: Mouse scrolled (346, 442) with delta (0, 0)
Screenshot: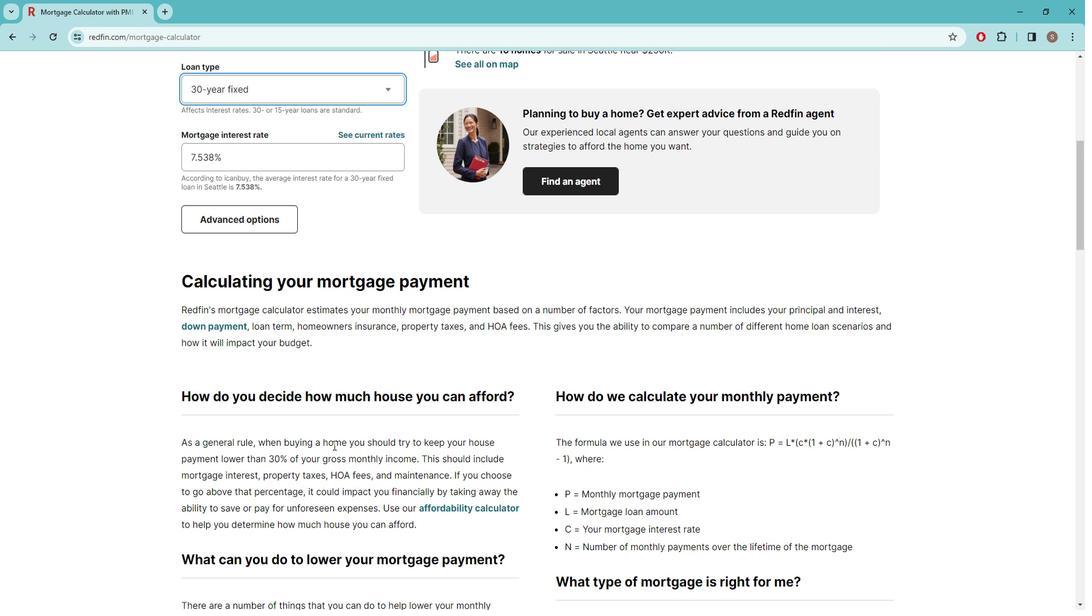 
Action: Mouse scrolled (346, 442) with delta (0, 0)
Screenshot: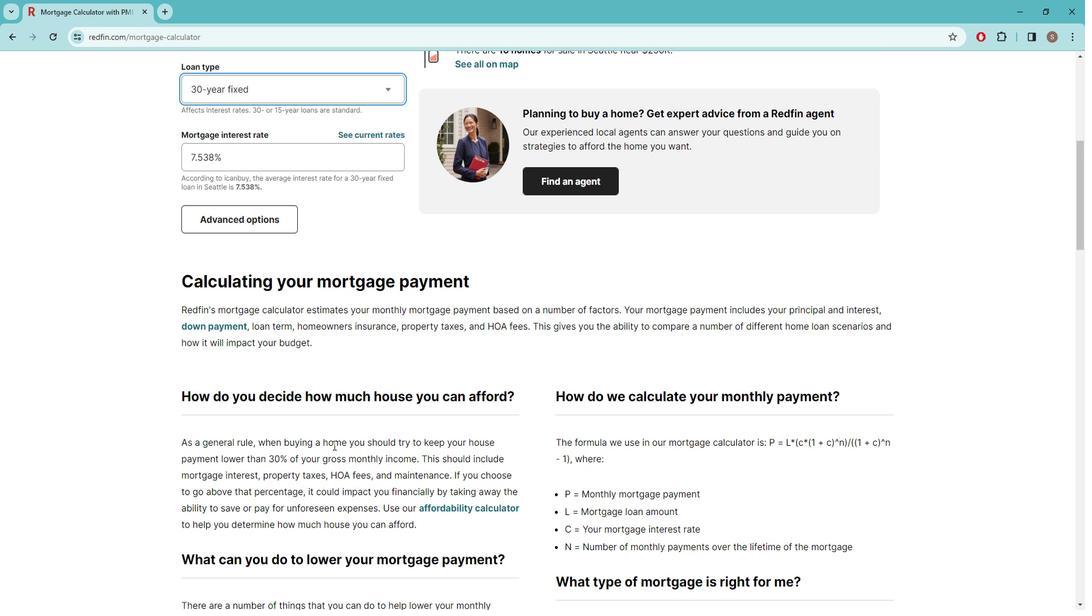 
Action: Mouse scrolled (346, 442) with delta (0, 0)
Screenshot: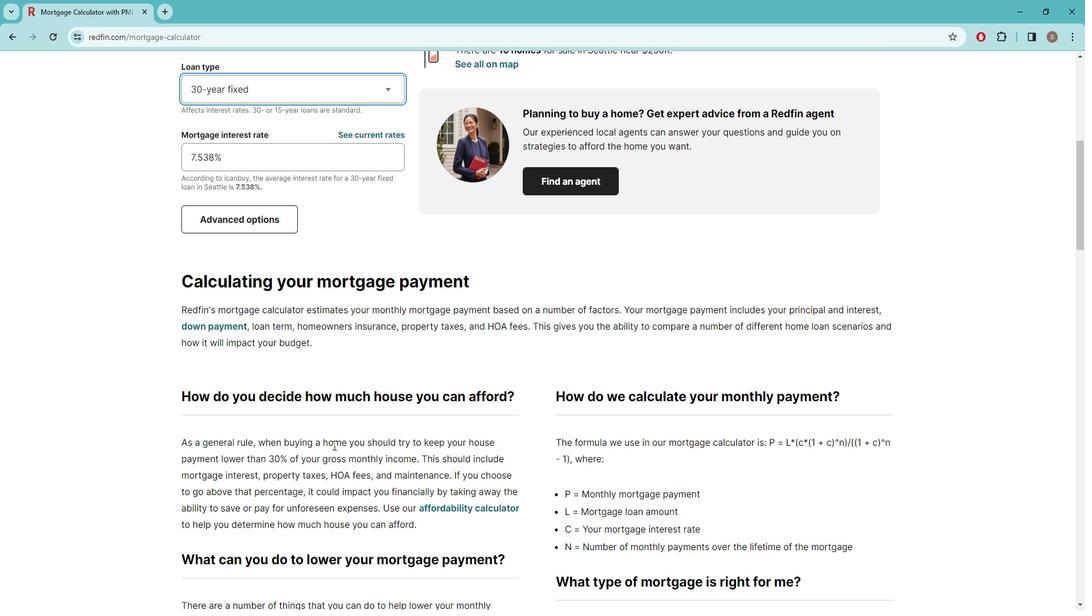 
Action: Mouse scrolled (346, 442) with delta (0, 0)
Screenshot: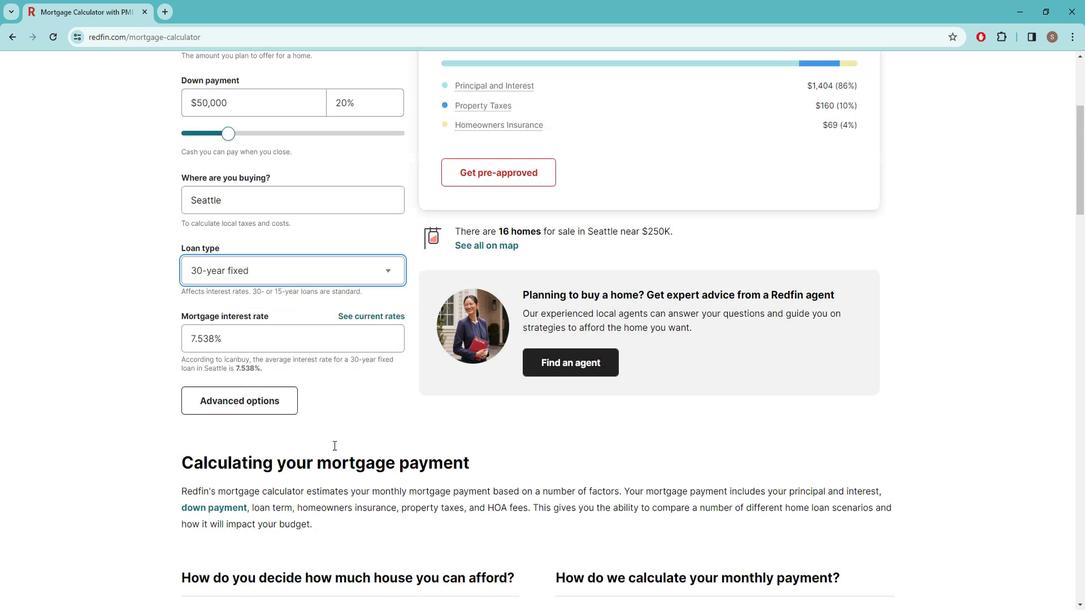 
Action: Mouse scrolled (346, 442) with delta (0, 0)
Screenshot: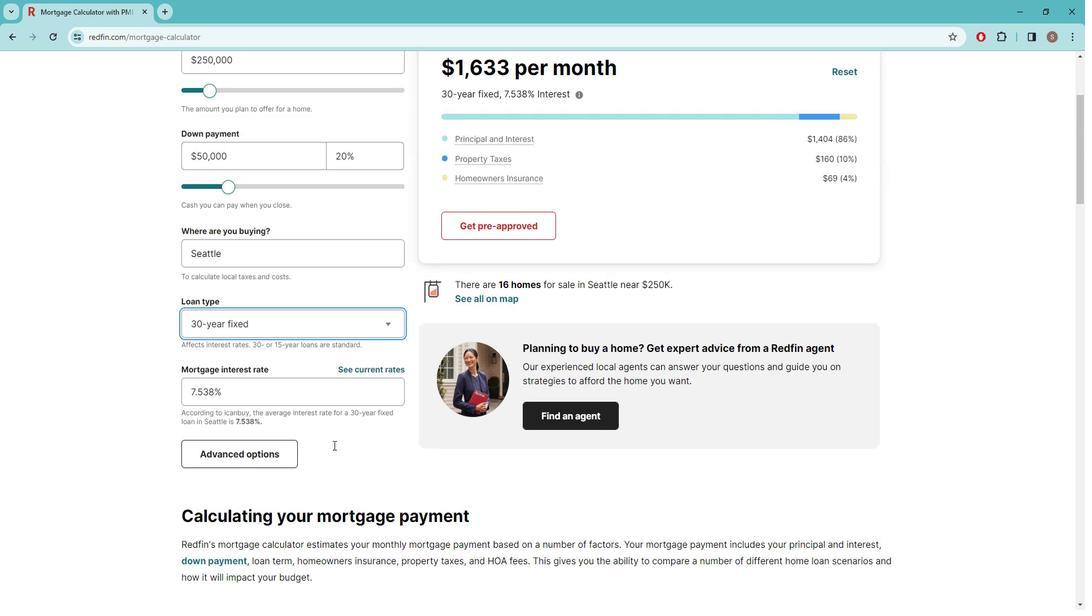 
Action: Mouse scrolled (346, 442) with delta (0, 0)
Screenshot: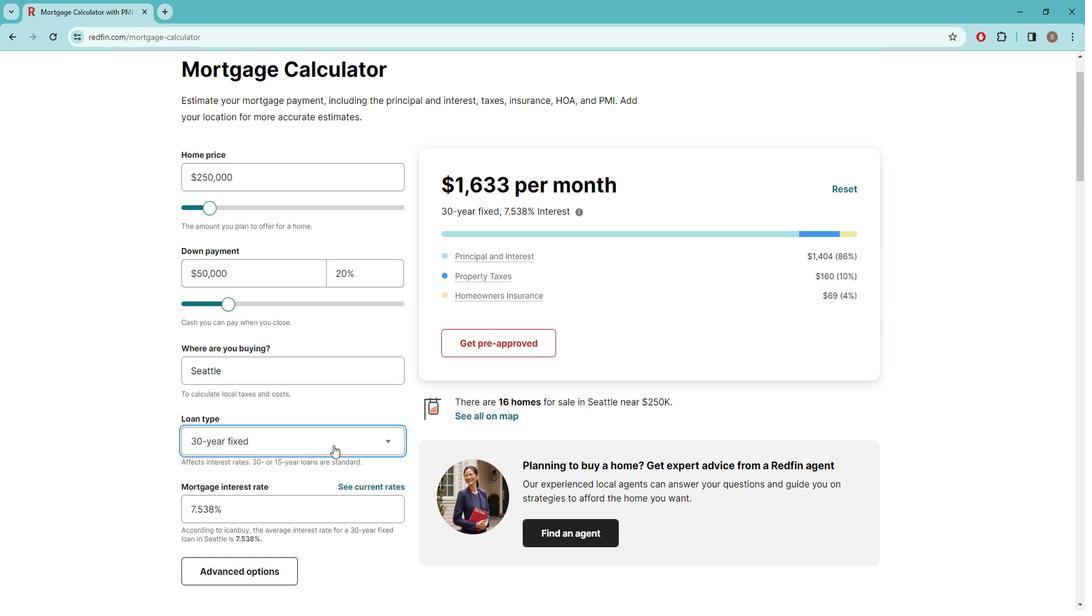
Action: Mouse scrolled (346, 442) with delta (0, 0)
Screenshot: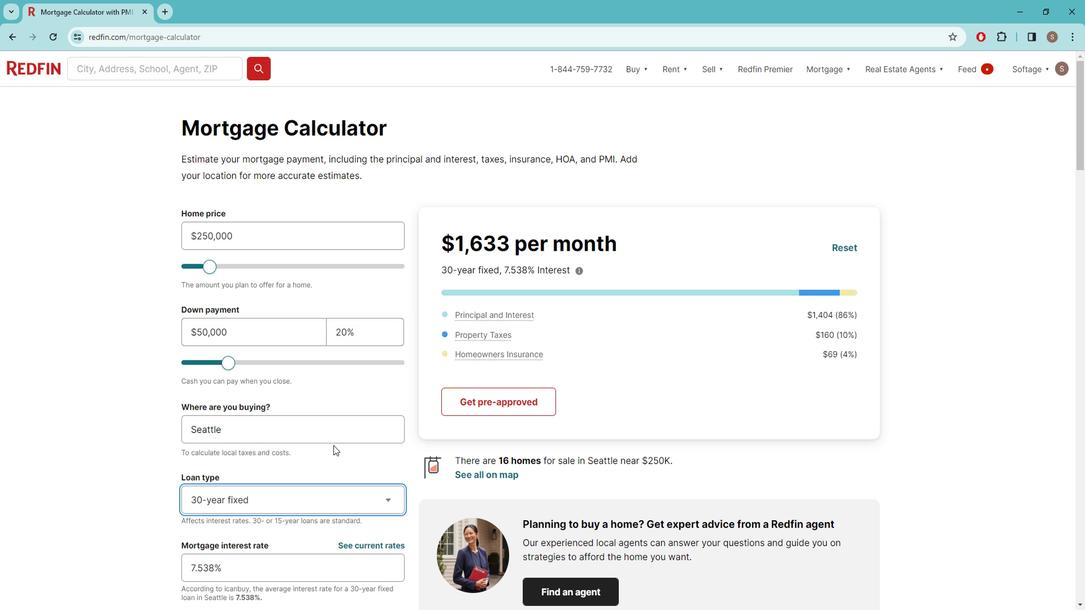 
Action: Mouse scrolled (346, 442) with delta (0, 0)
Screenshot: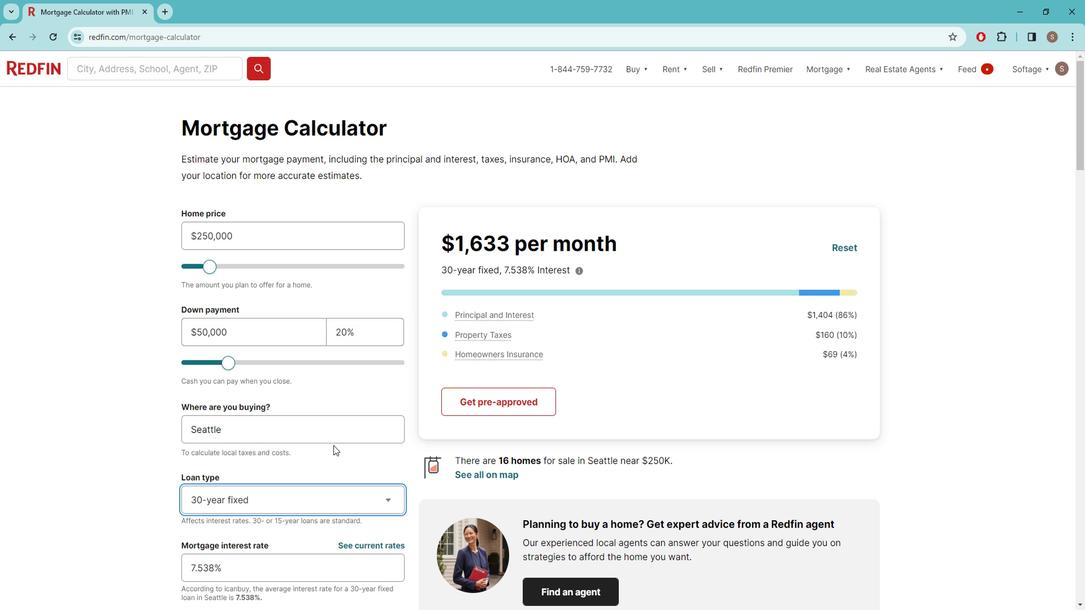 
Action: Mouse scrolled (346, 442) with delta (0, 0)
Screenshot: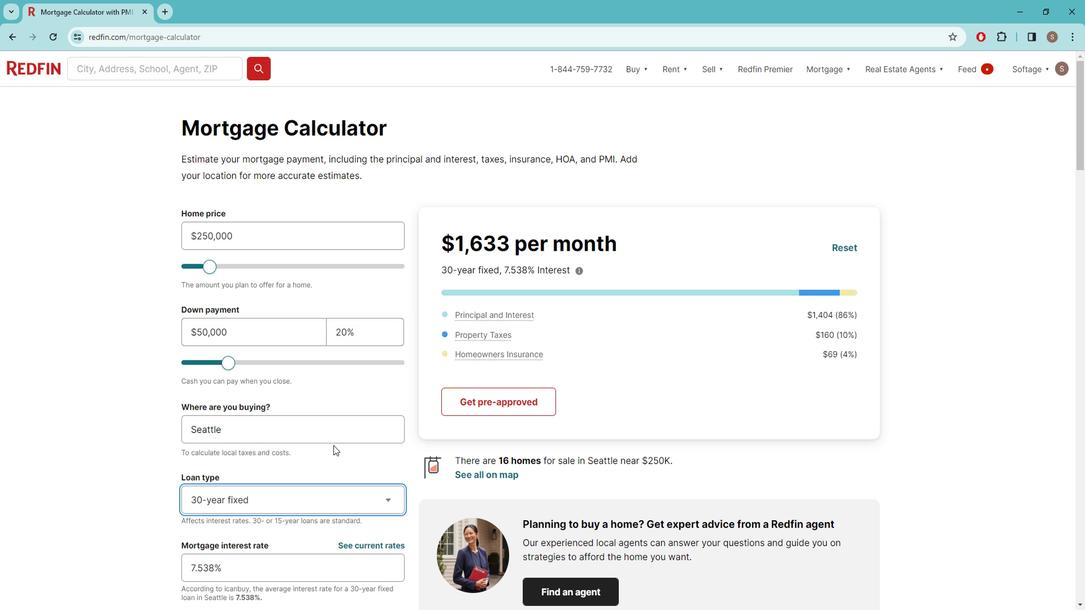 
